 Task: Assign in the project BrainWave the issue 'Implement a new cloud-based talent management system for a company with advanced talent assessment and development features' to the sprint 'Sprint Squad'. Assign in the project BrainWave the issue 'Integrate a new chatbot feature into an existing mobile application to enhance user interaction and support' to the sprint 'Sprint Squad'. Assign in the project BrainWave the issue 'Develop a new tool for automated testing of mobile application memory consumption and optimization' to the sprint 'Sprint Squad'. Assign in the project BrainWave the issue 'Upgrade the website performance and speed mechanisms of a web application to improve website loading time and user experience' to the sprint 'Sprint Squad'
Action: Mouse moved to (227, 63)
Screenshot: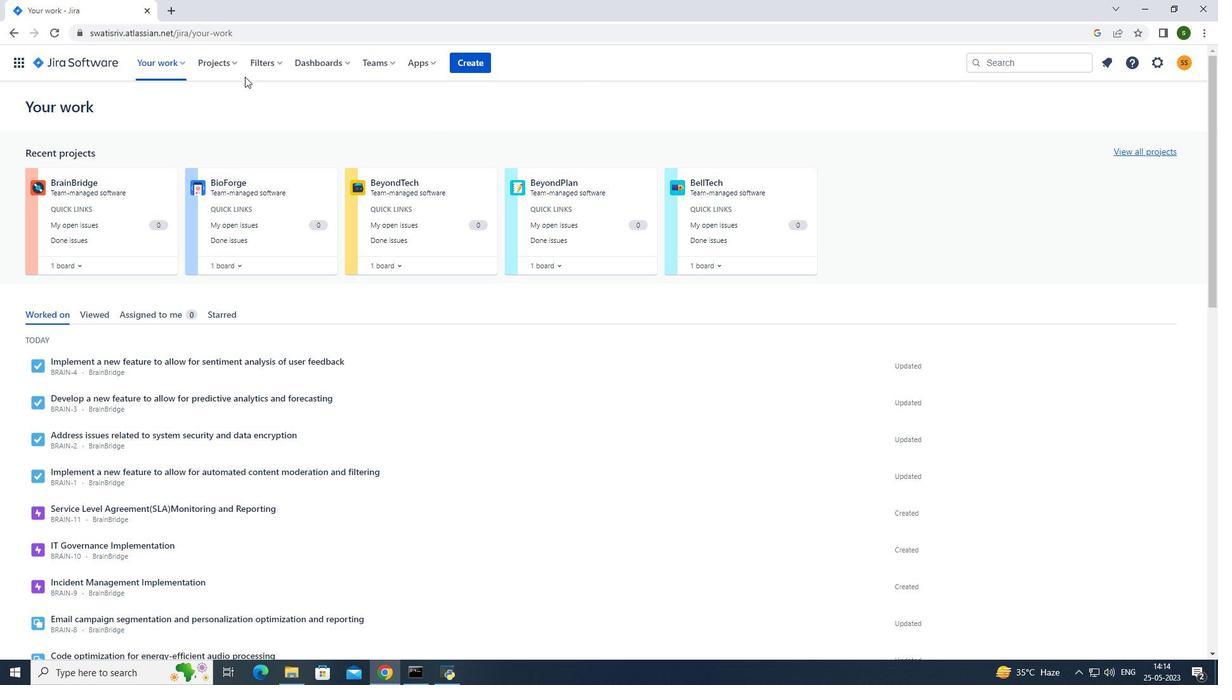 
Action: Mouse pressed left at (227, 63)
Screenshot: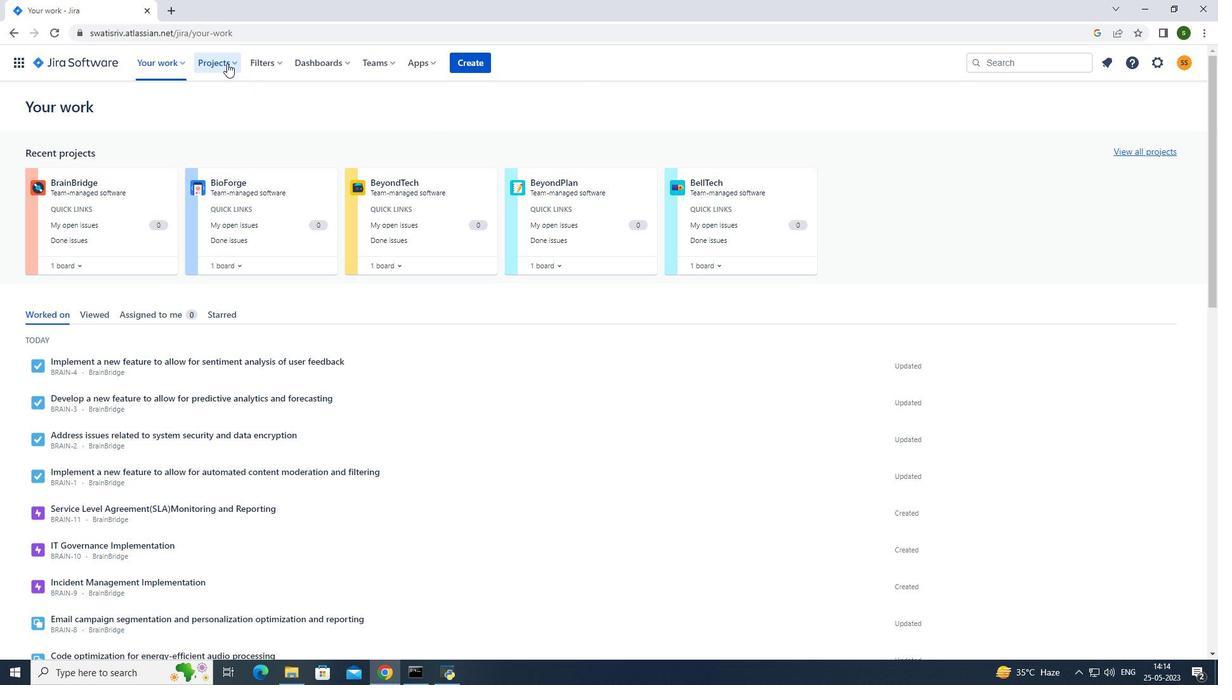 
Action: Mouse moved to (286, 127)
Screenshot: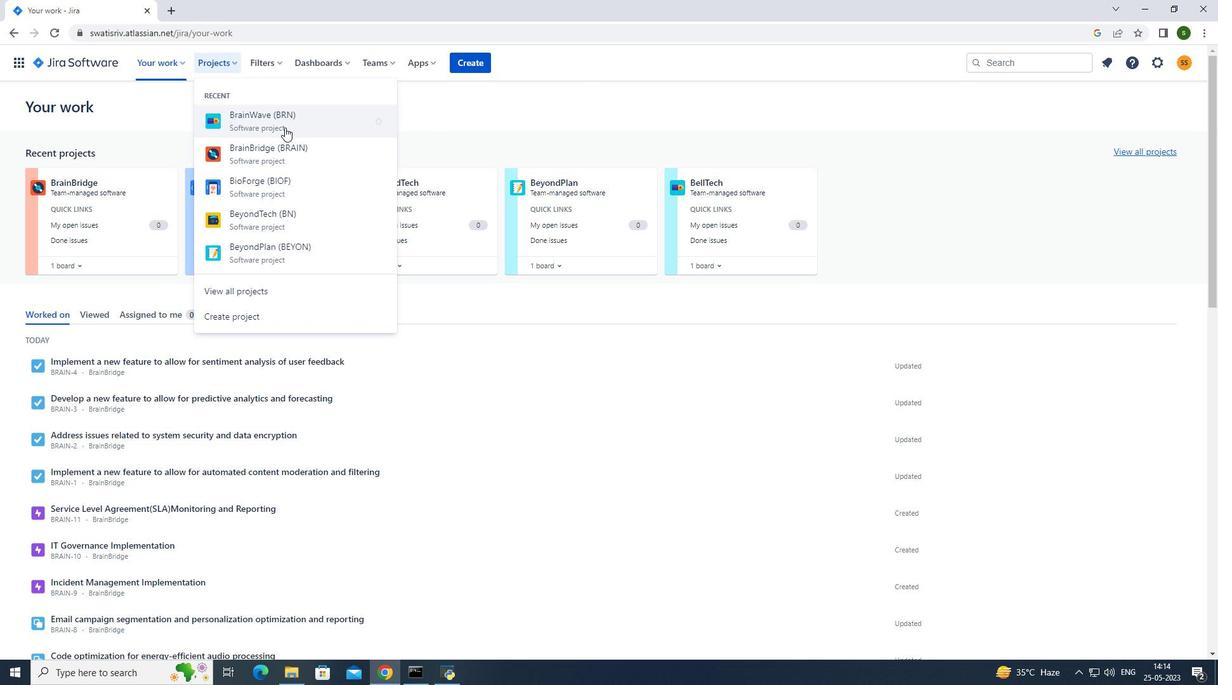 
Action: Mouse pressed left at (286, 127)
Screenshot: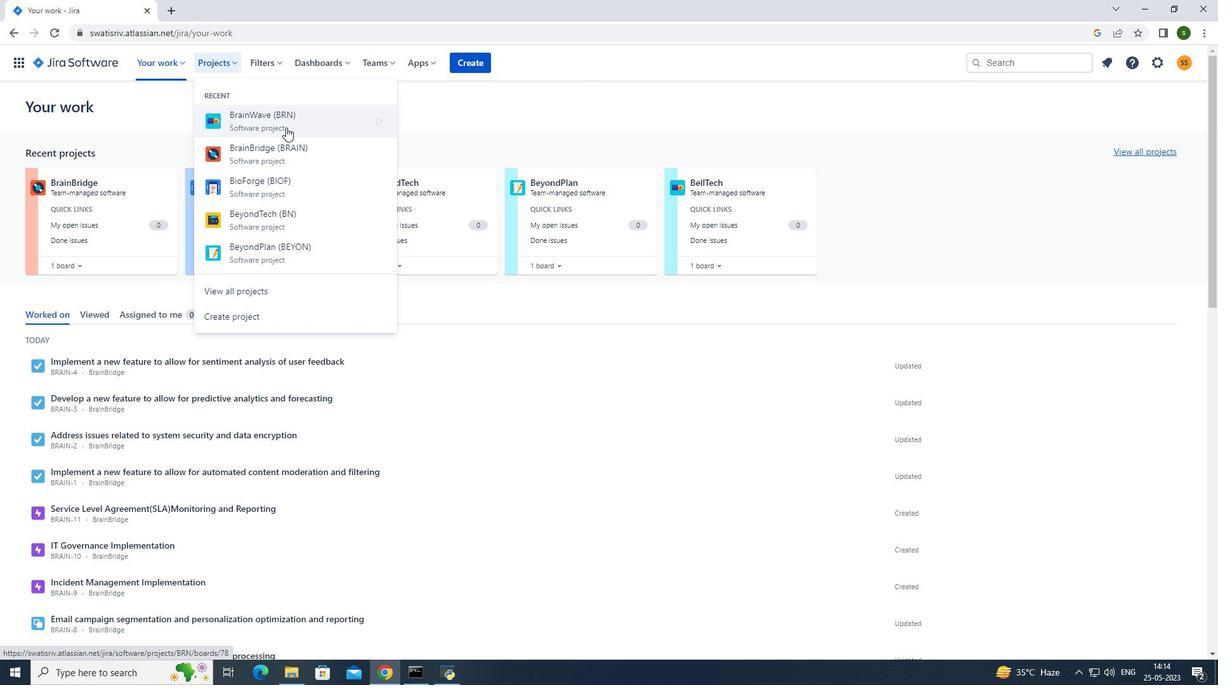 
Action: Mouse moved to (105, 189)
Screenshot: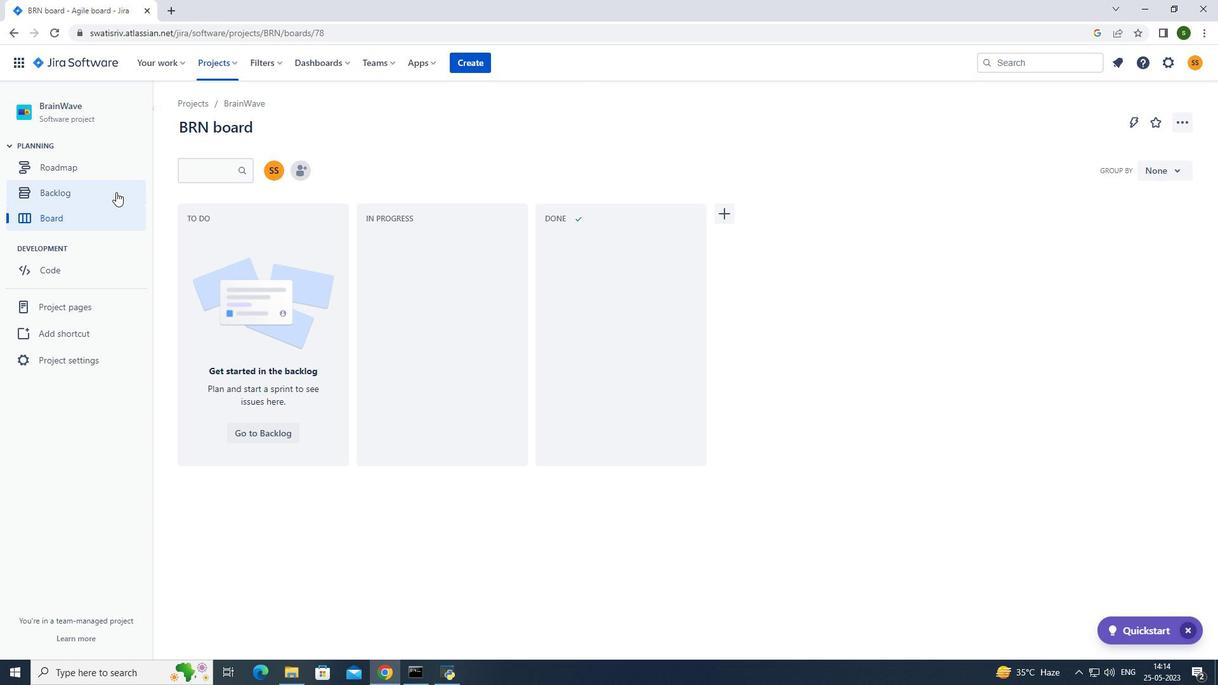 
Action: Mouse pressed left at (105, 189)
Screenshot: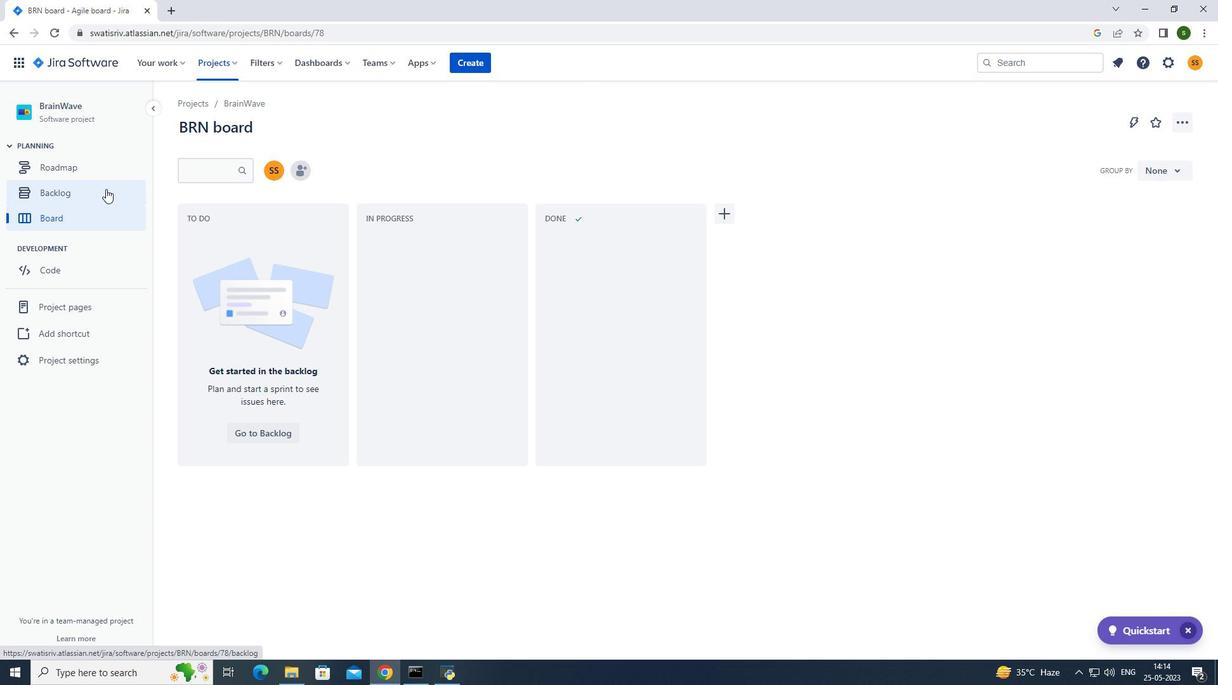 
Action: Mouse moved to (608, 392)
Screenshot: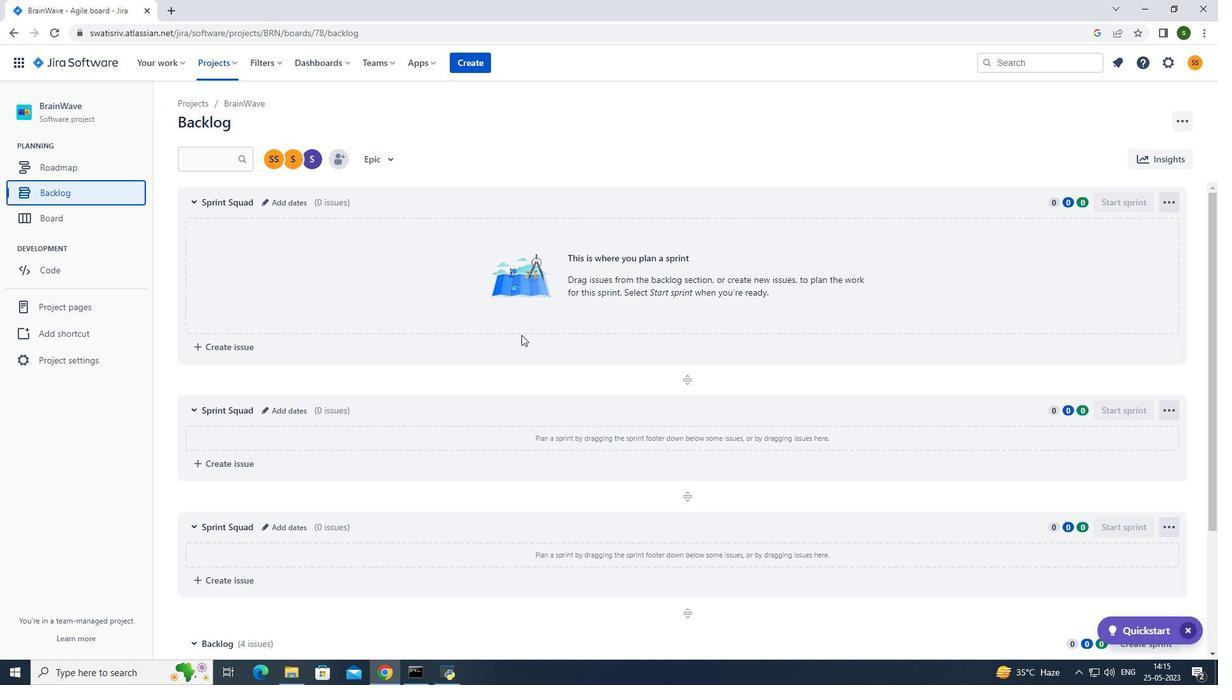 
Action: Mouse scrolled (608, 391) with delta (0, 0)
Screenshot: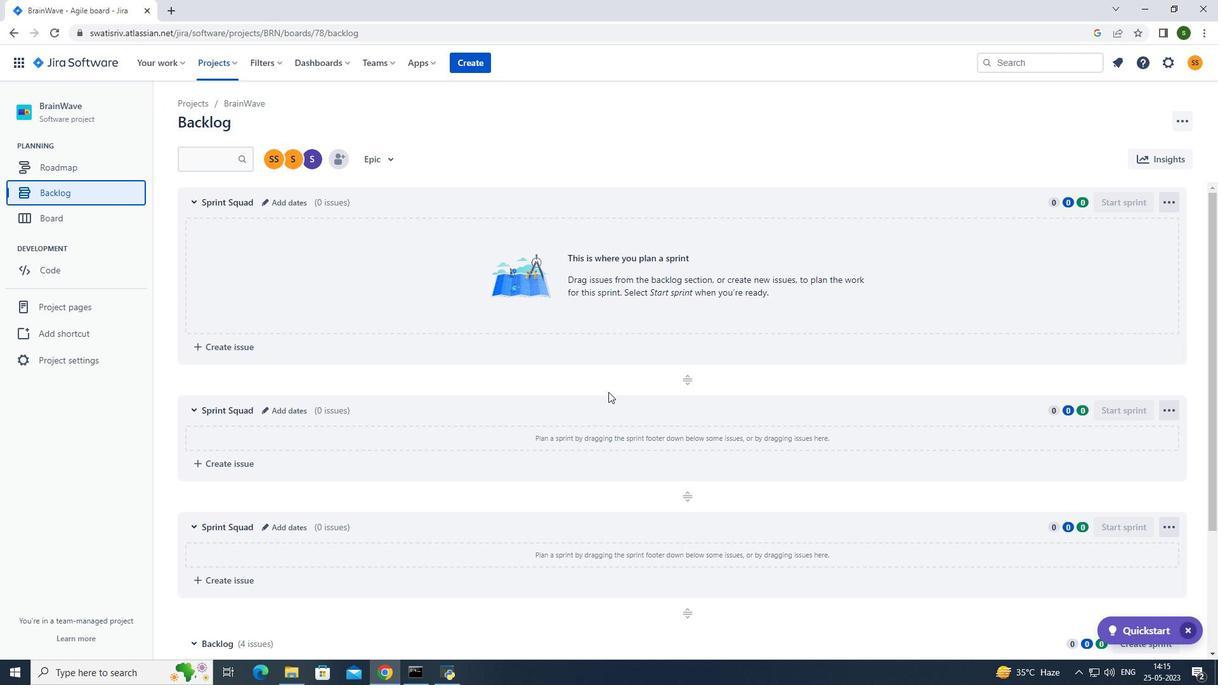 
Action: Mouse scrolled (608, 391) with delta (0, 0)
Screenshot: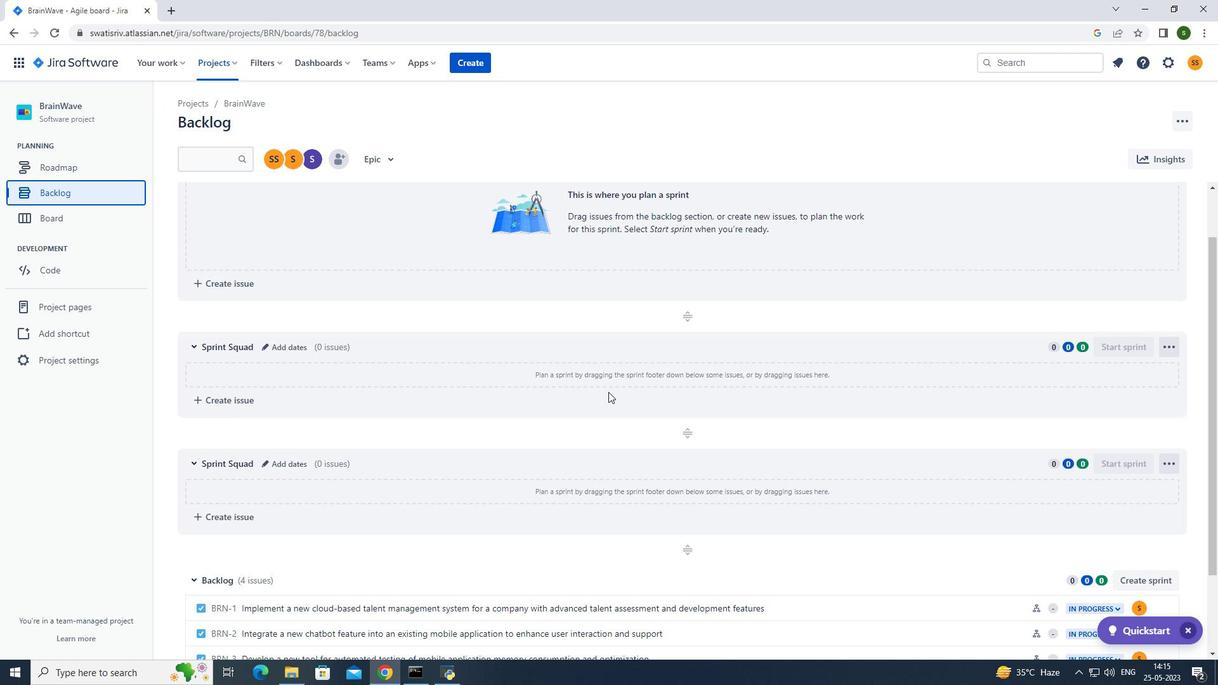 
Action: Mouse scrolled (608, 391) with delta (0, 0)
Screenshot: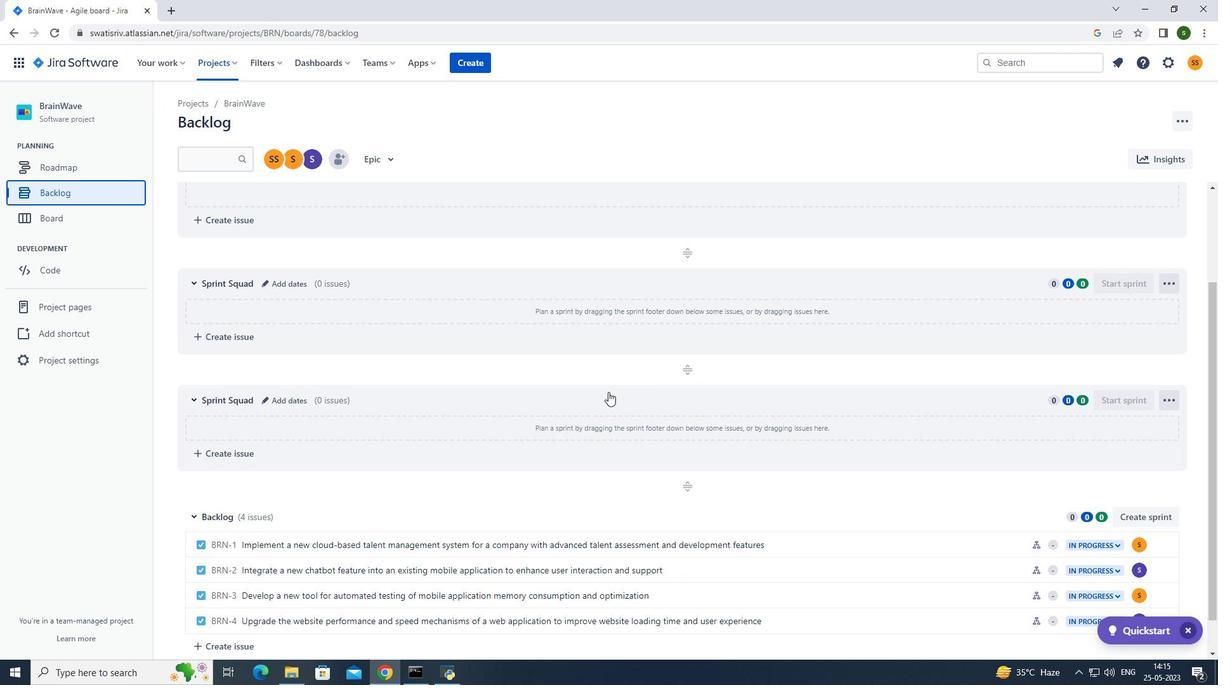
Action: Mouse scrolled (608, 391) with delta (0, 0)
Screenshot: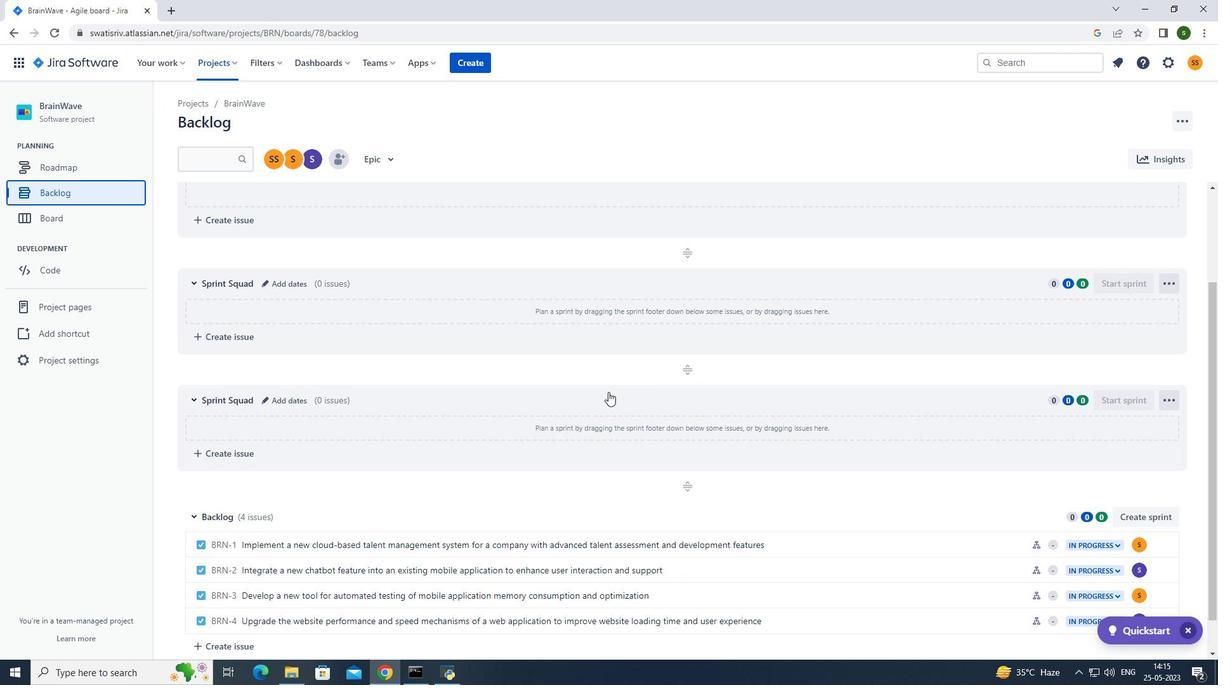 
Action: Mouse moved to (1166, 499)
Screenshot: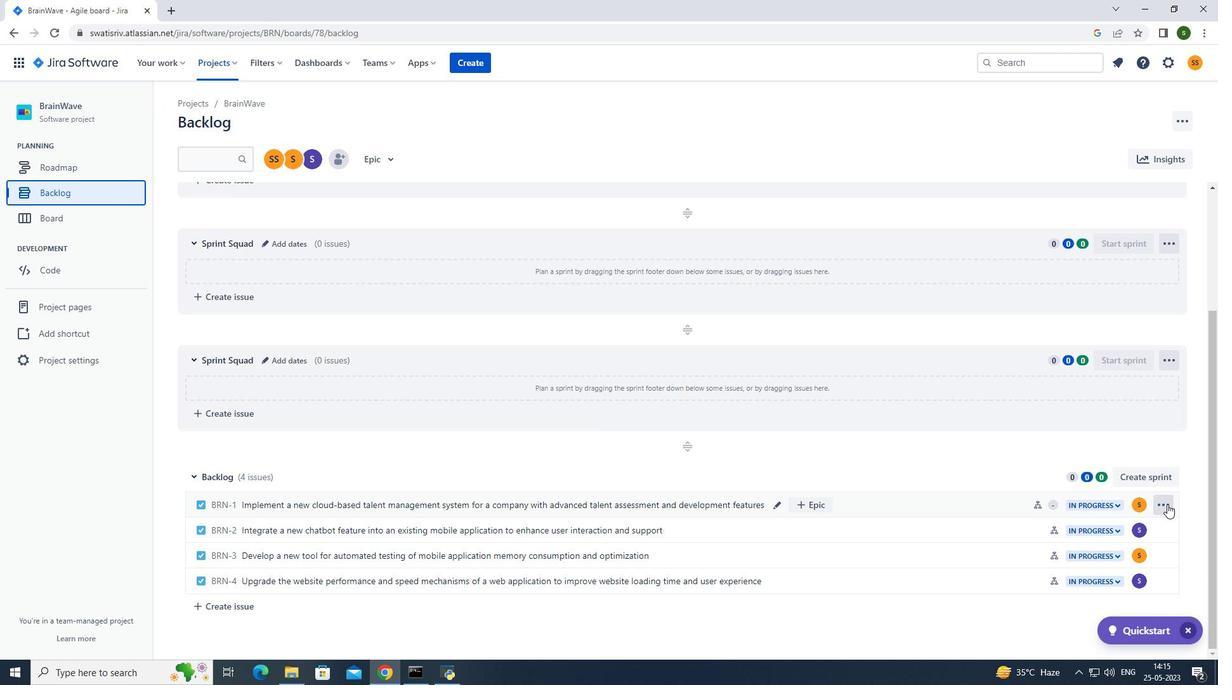 
Action: Mouse pressed left at (1166, 499)
Screenshot: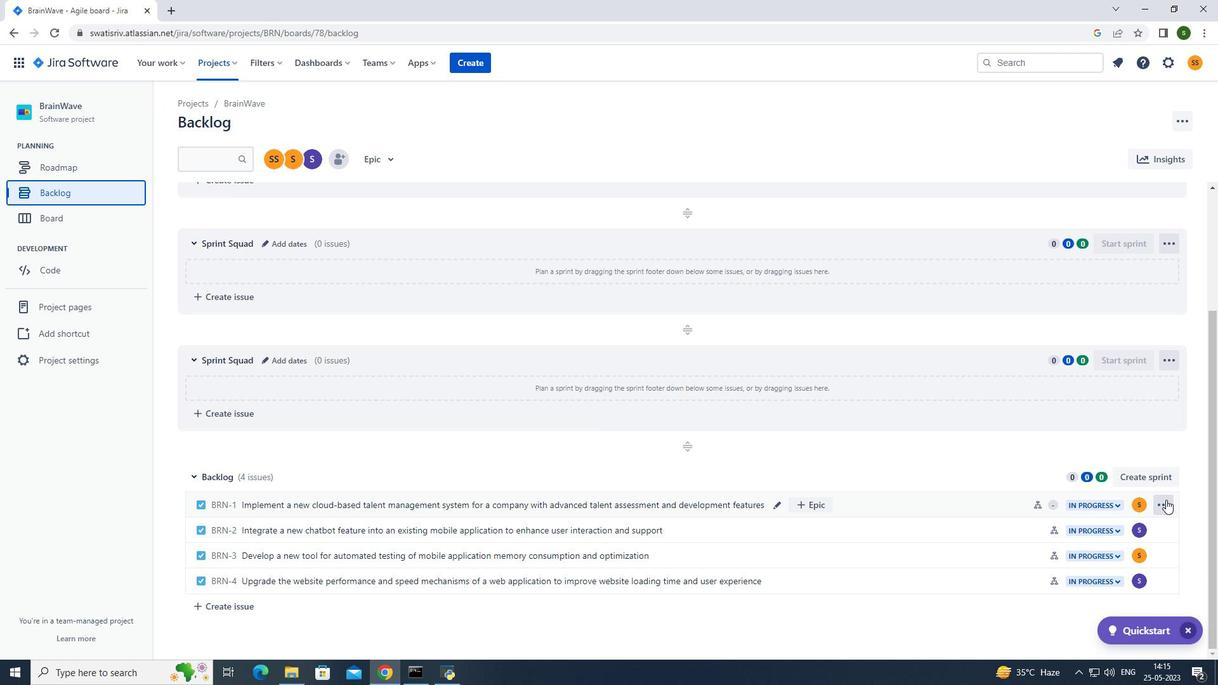 
Action: Mouse moved to (1101, 393)
Screenshot: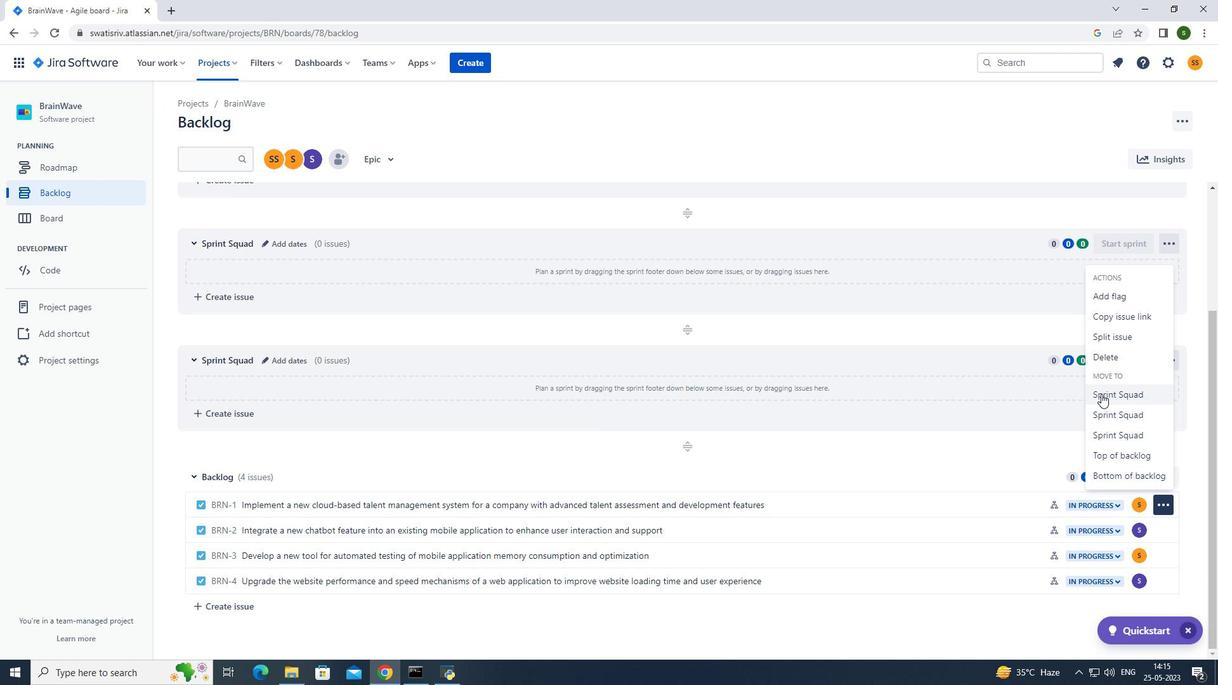 
Action: Mouse pressed left at (1101, 393)
Screenshot: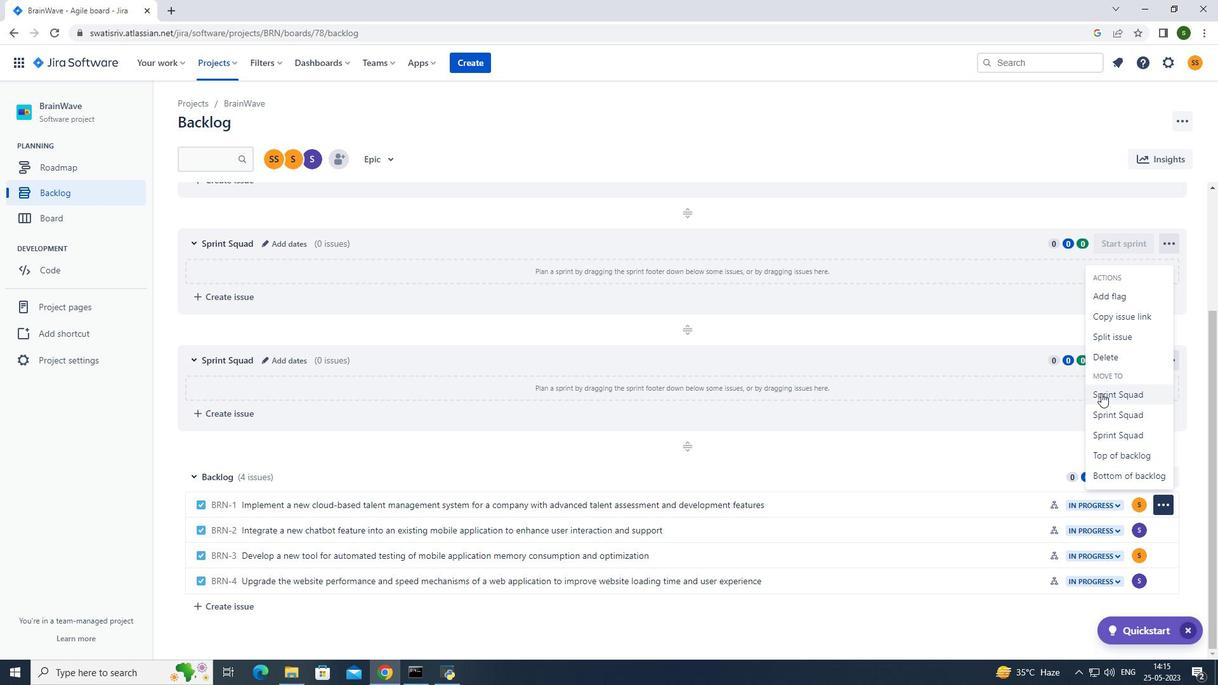 
Action: Mouse moved to (219, 60)
Screenshot: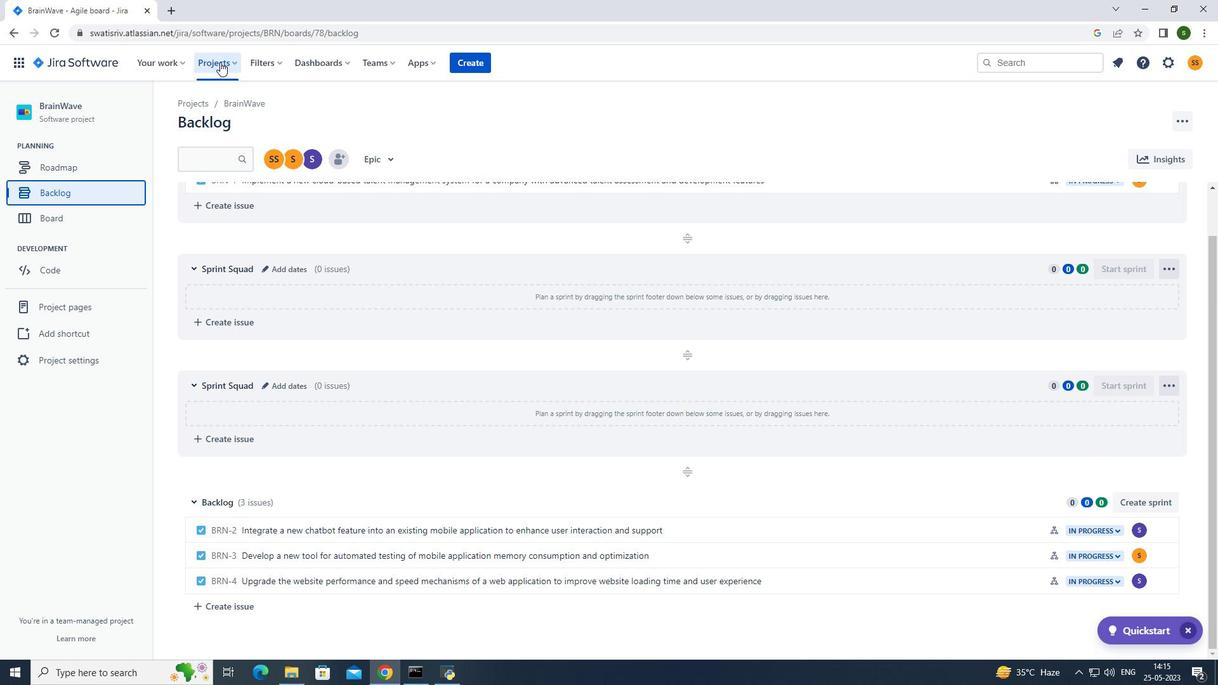 
Action: Mouse pressed left at (219, 60)
Screenshot: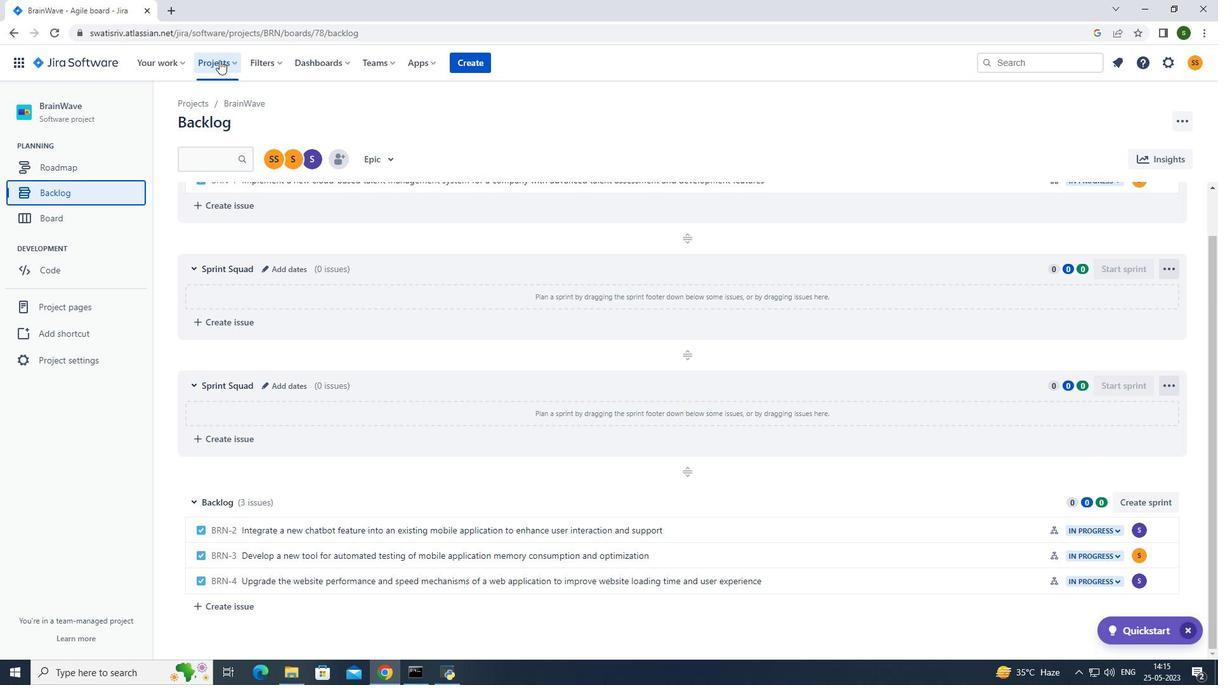 
Action: Mouse moved to (275, 109)
Screenshot: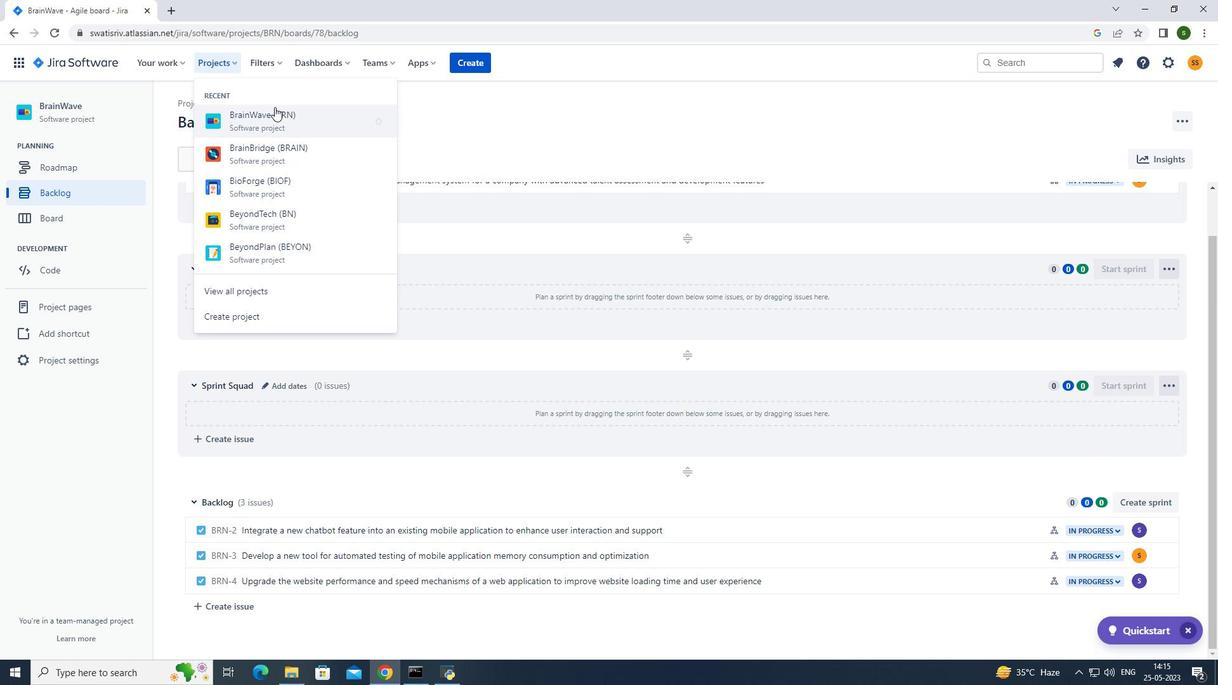 
Action: Mouse pressed left at (275, 109)
Screenshot: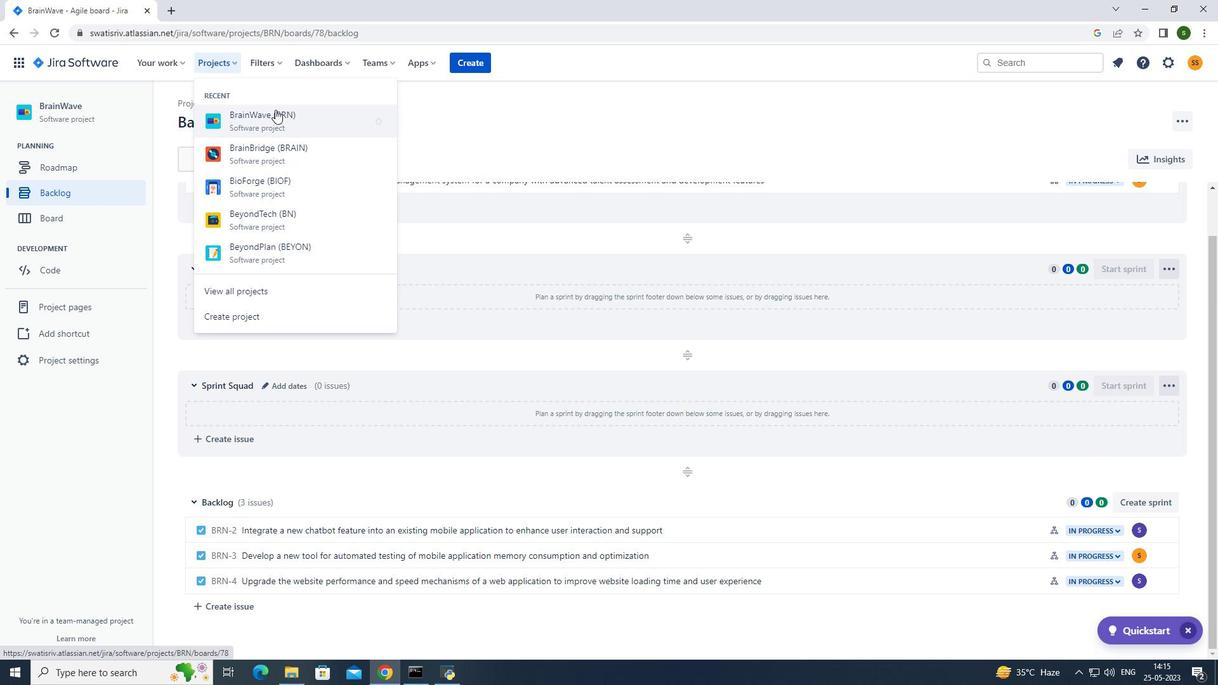 
Action: Mouse moved to (100, 187)
Screenshot: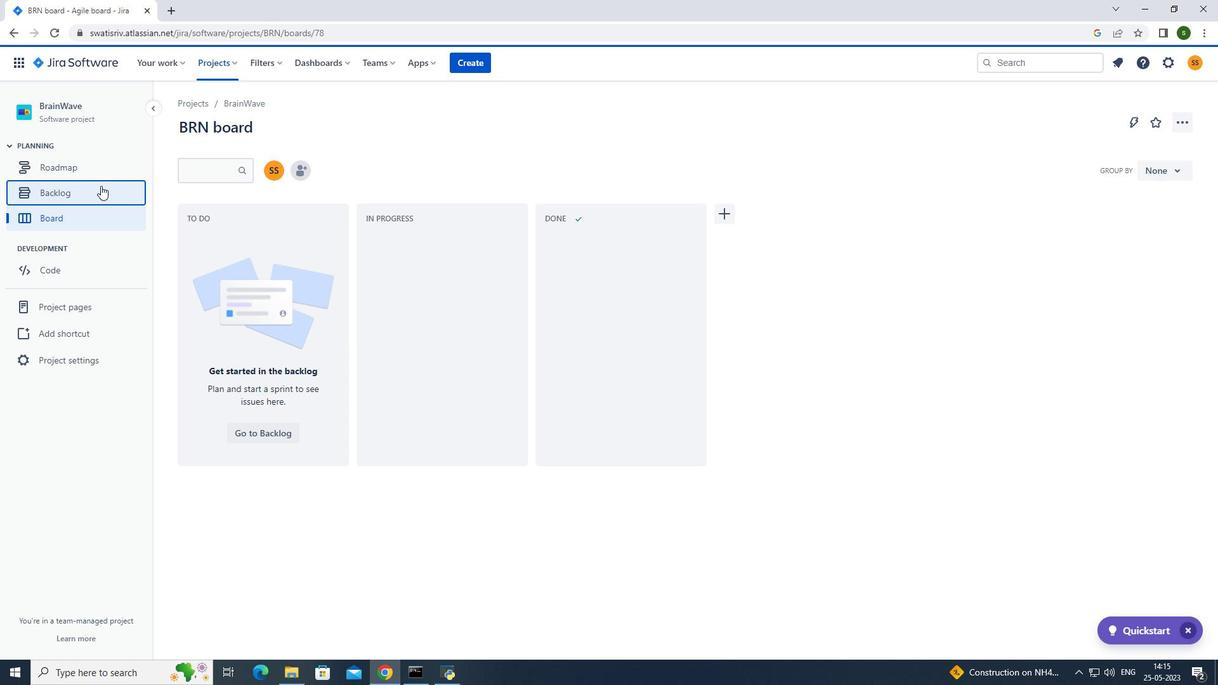 
Action: Mouse pressed left at (100, 187)
Screenshot: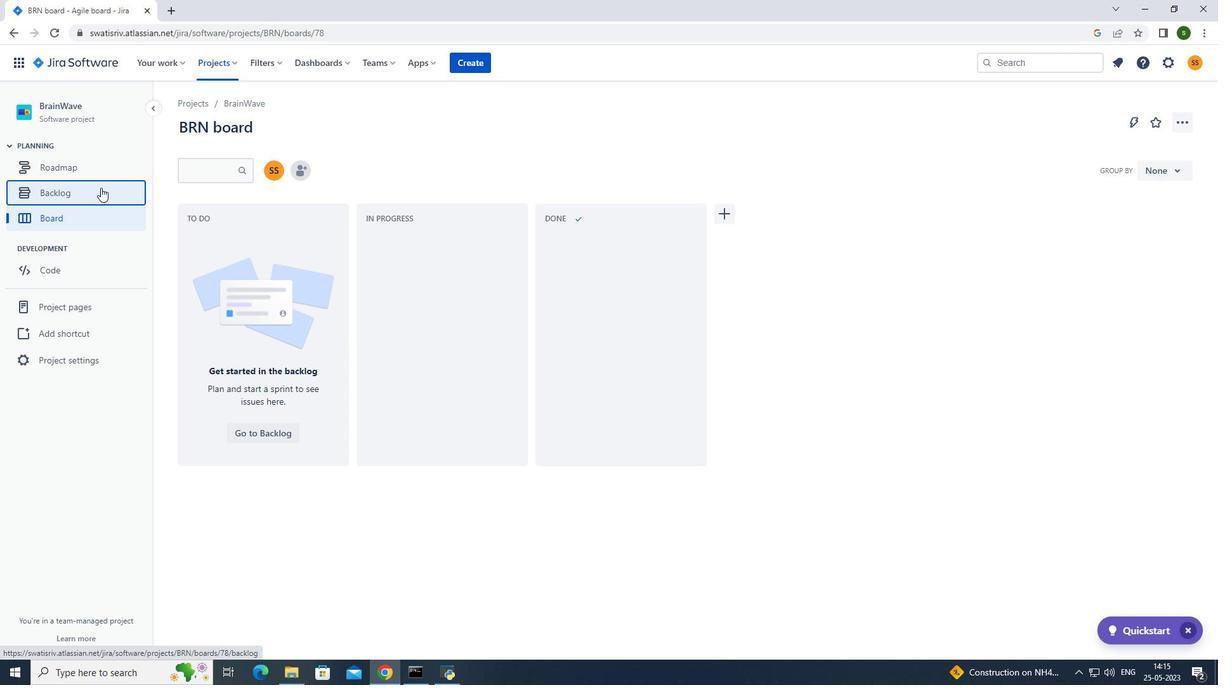 
Action: Mouse moved to (1161, 576)
Screenshot: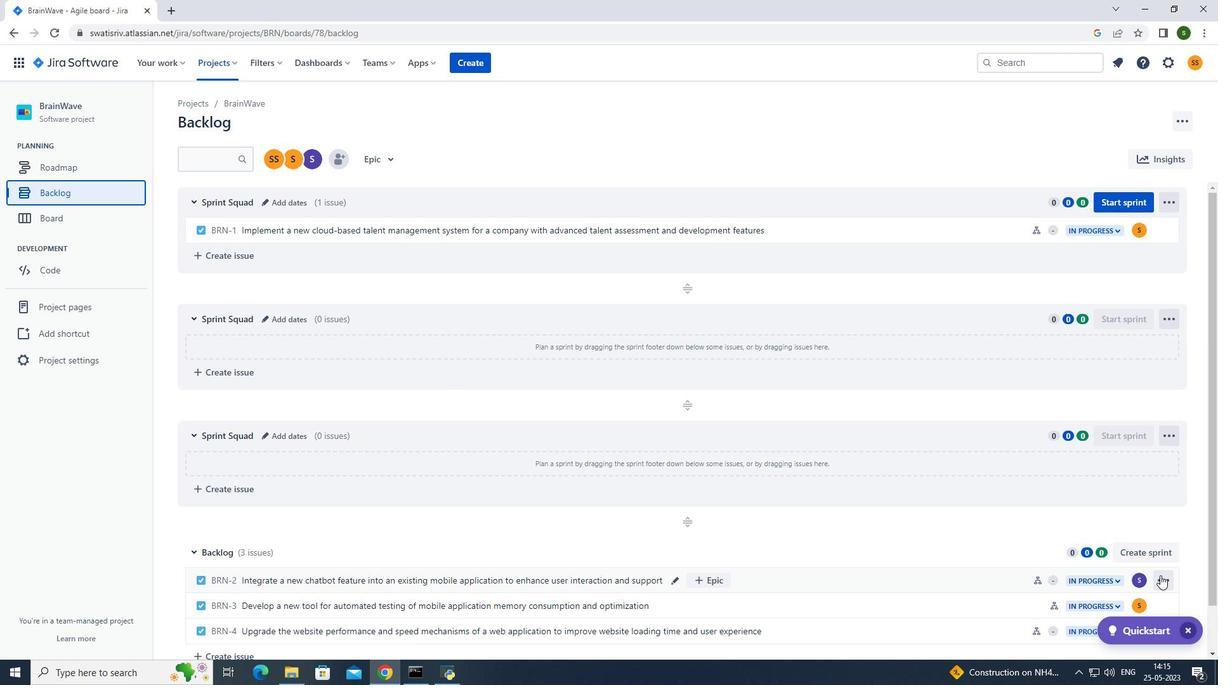 
Action: Mouse pressed left at (1161, 576)
Screenshot: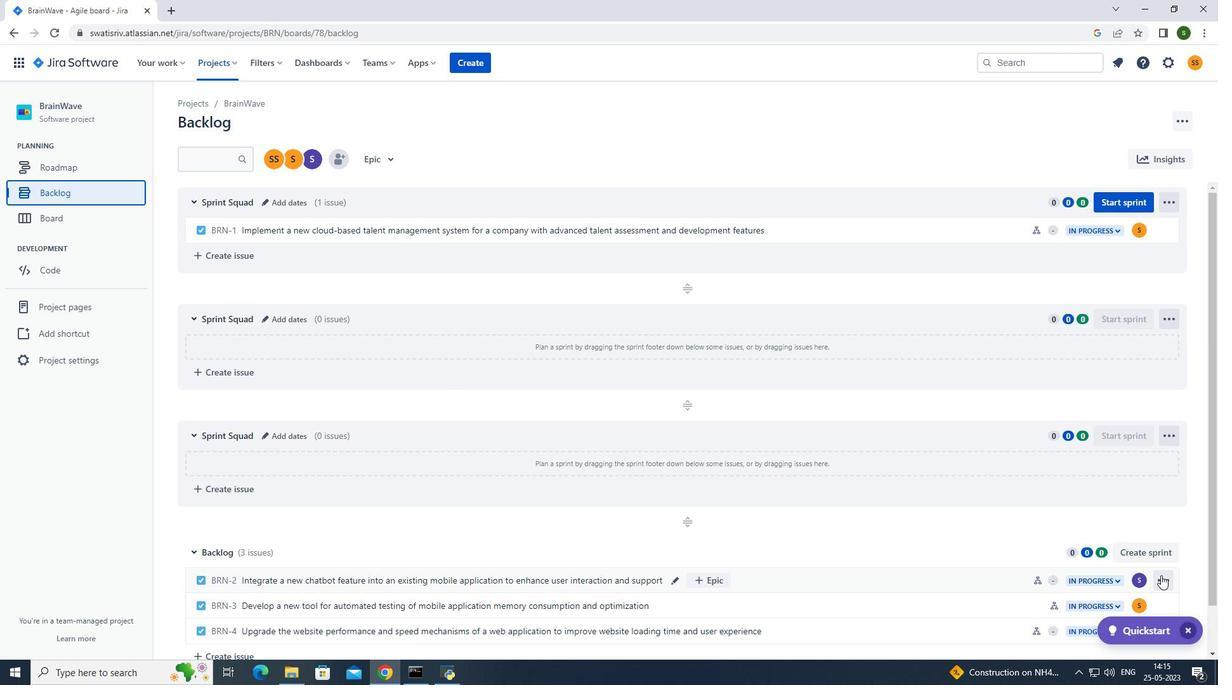 
Action: Mouse moved to (1135, 495)
Screenshot: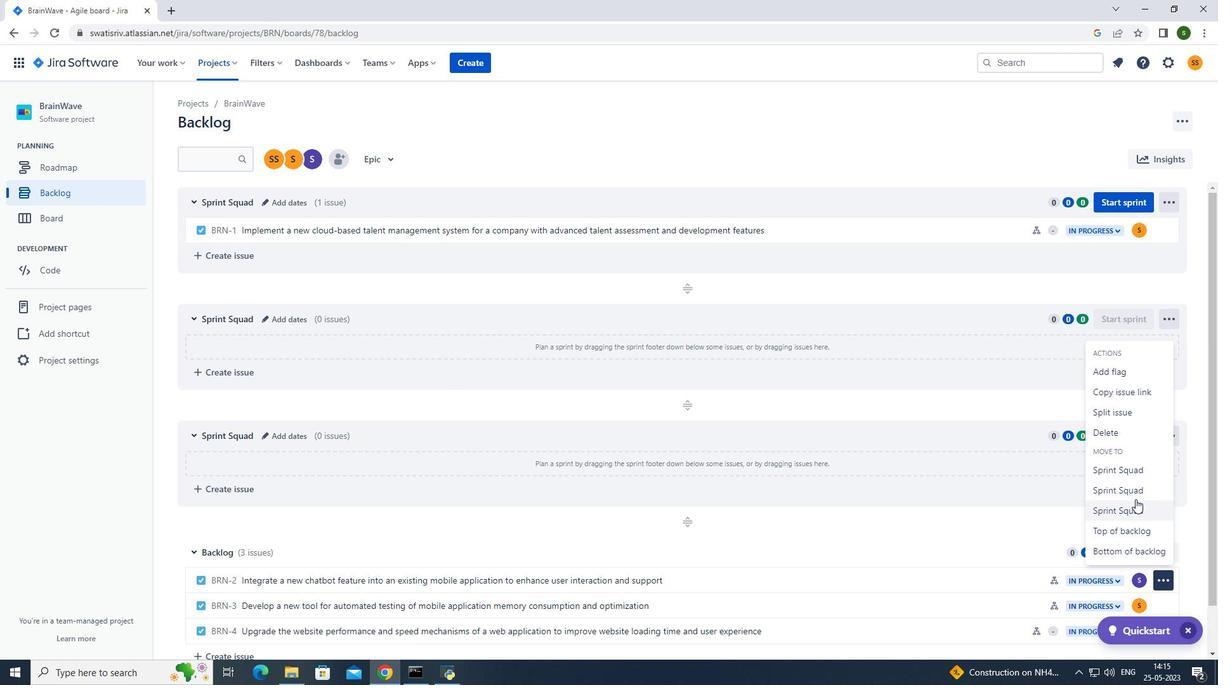 
Action: Mouse pressed left at (1135, 495)
Screenshot: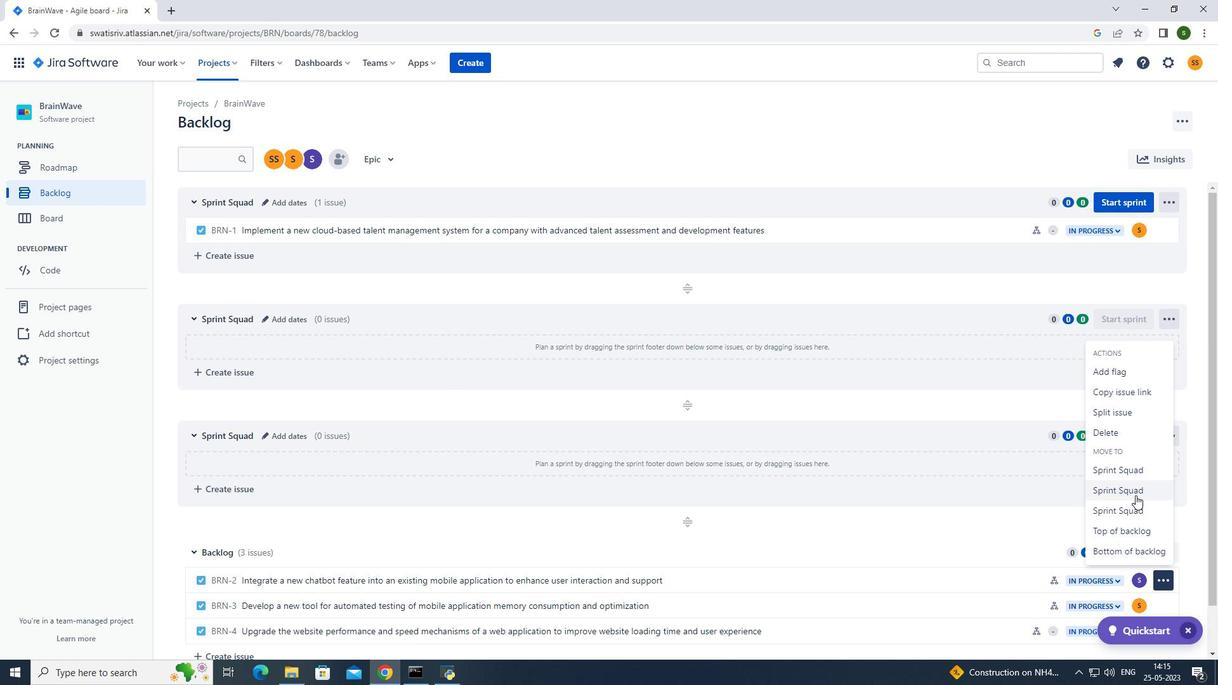 
Action: Mouse moved to (229, 58)
Screenshot: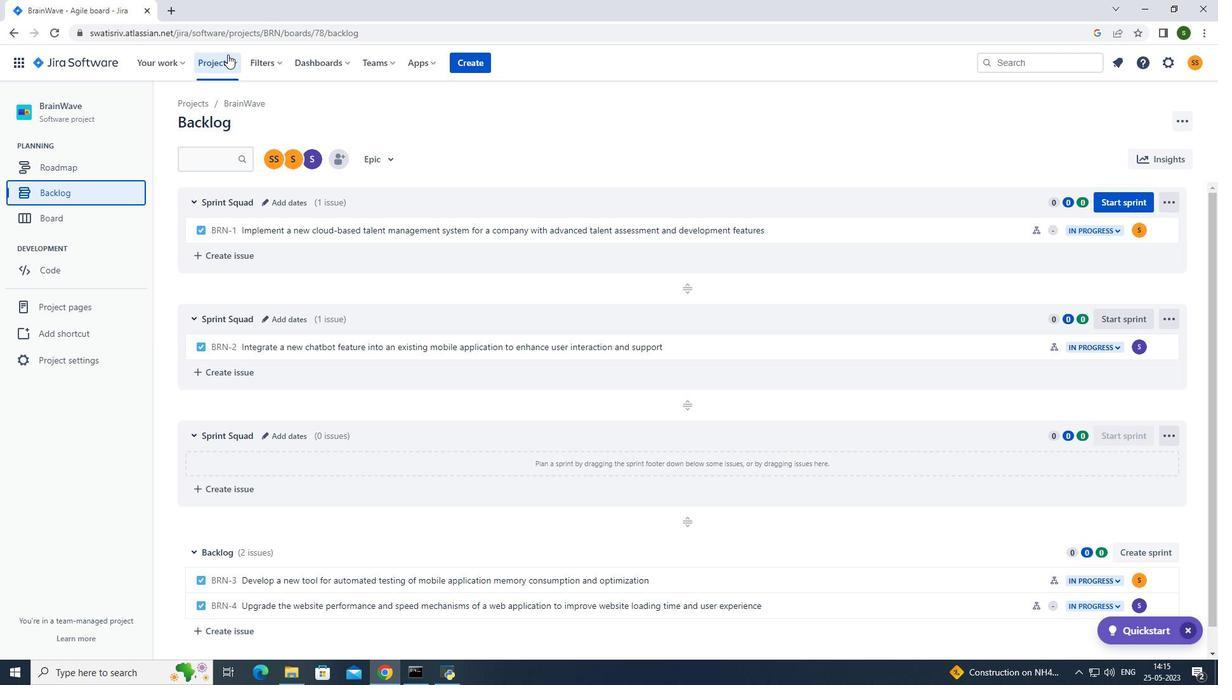 
Action: Mouse pressed left at (229, 58)
Screenshot: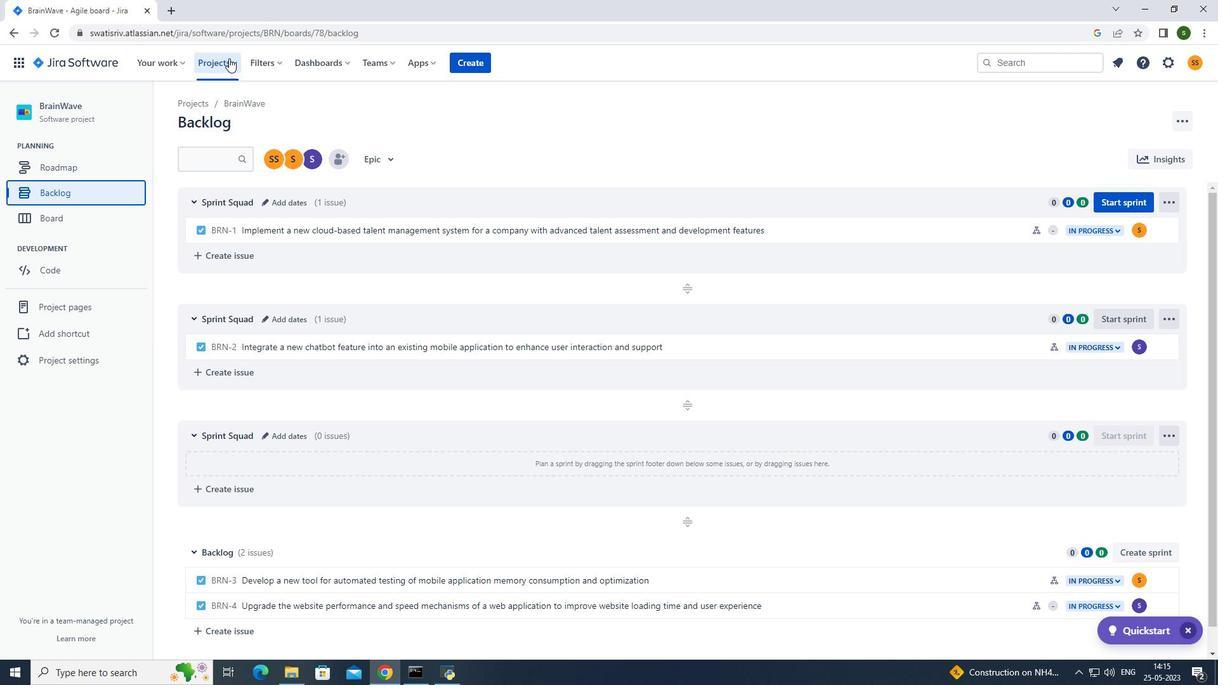 
Action: Mouse moved to (269, 120)
Screenshot: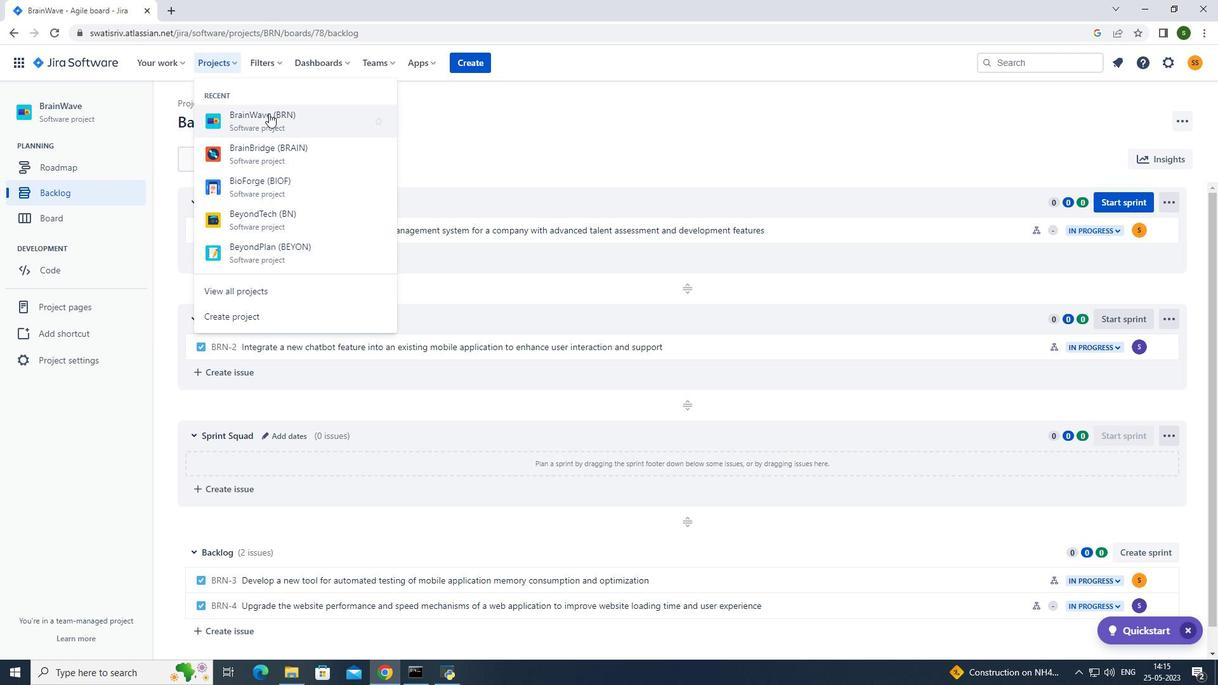
Action: Mouse pressed left at (269, 120)
Screenshot: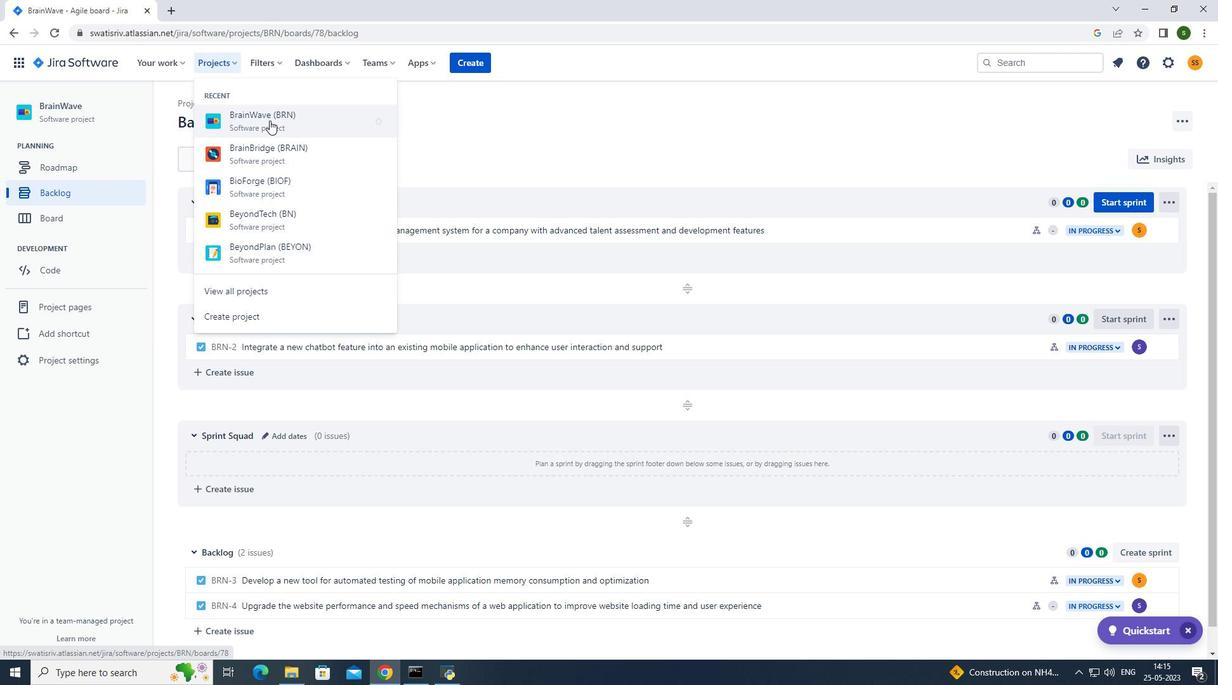 
Action: Mouse moved to (124, 192)
Screenshot: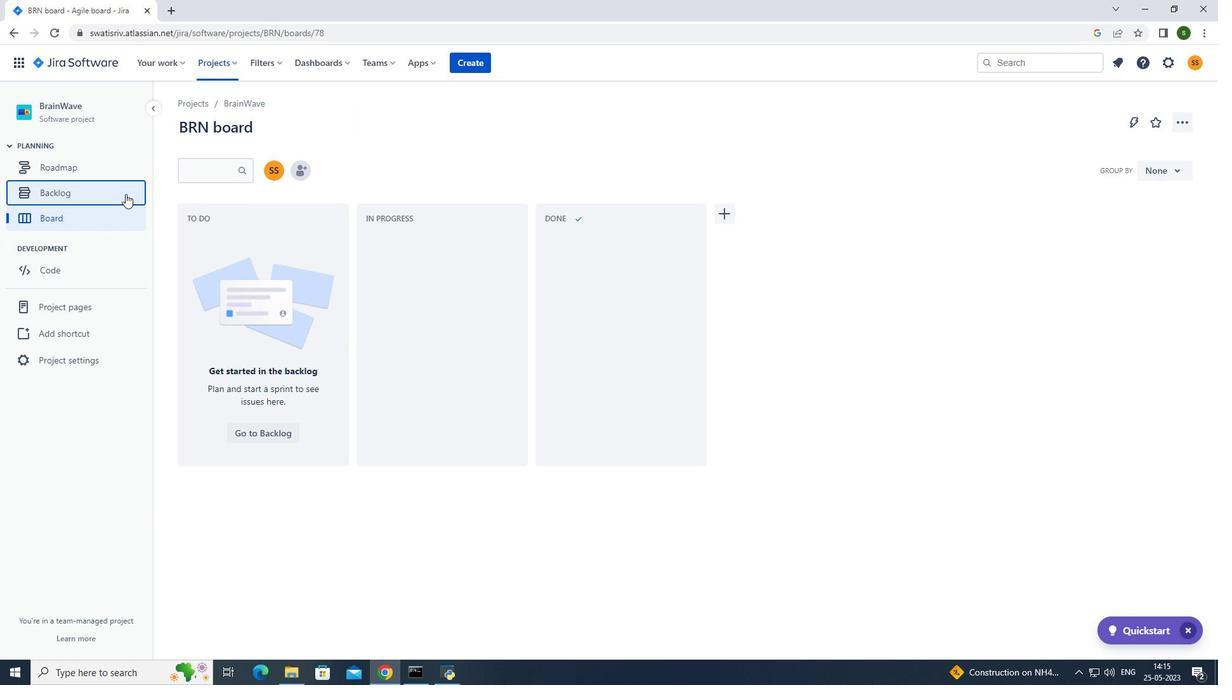 
Action: Mouse pressed left at (124, 192)
Screenshot: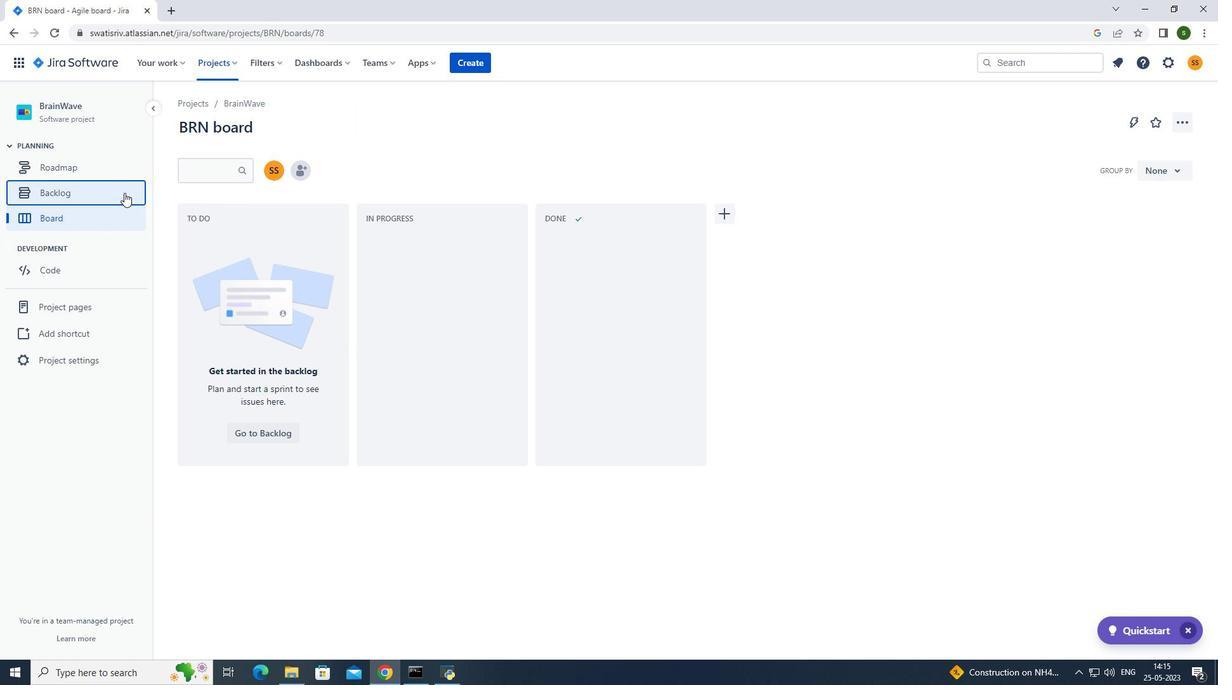 
Action: Mouse moved to (1159, 576)
Screenshot: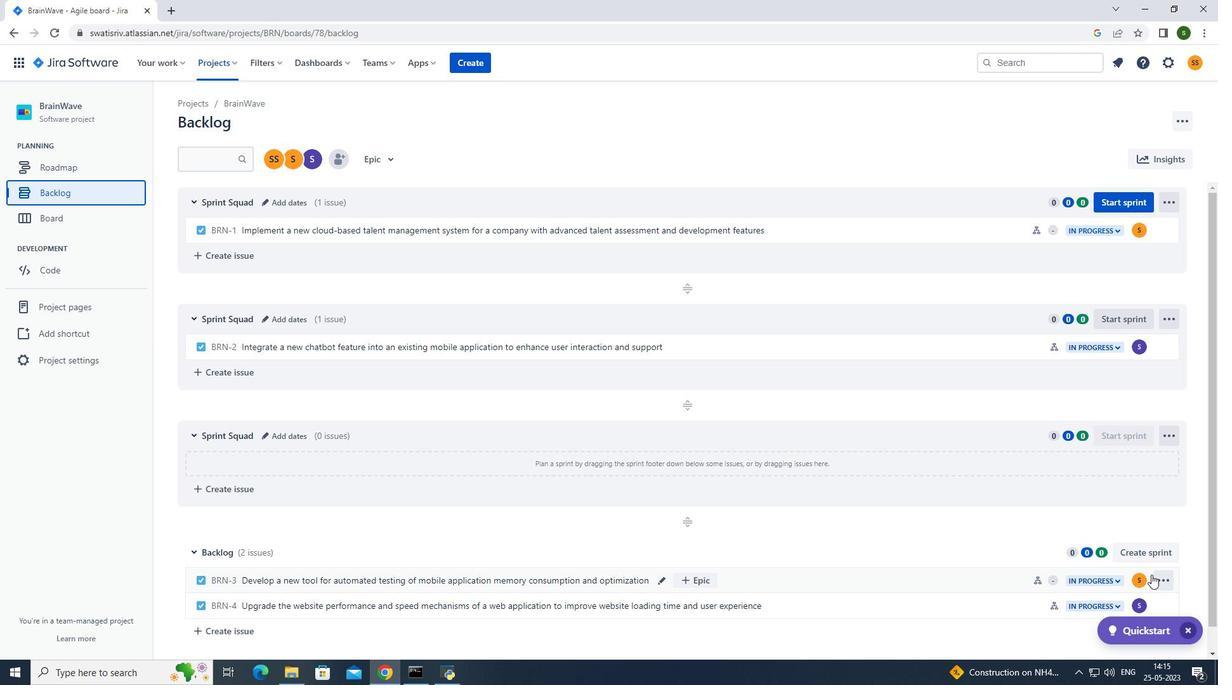 
Action: Mouse pressed left at (1159, 576)
Screenshot: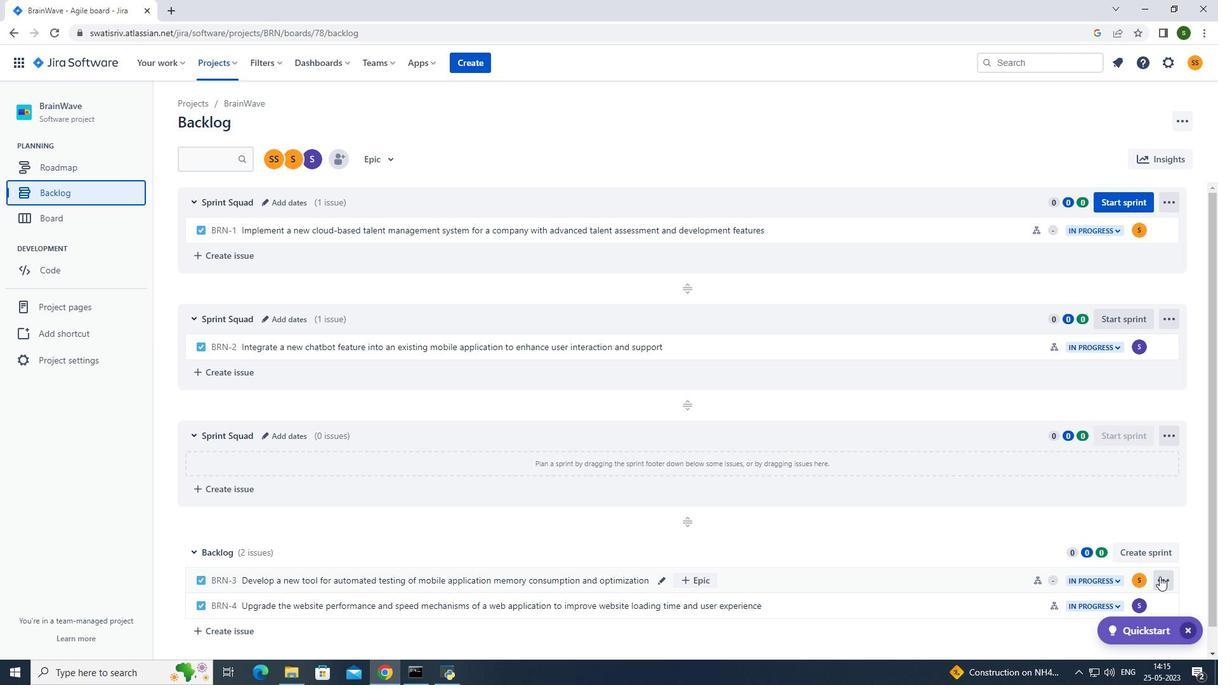 
Action: Mouse moved to (1128, 514)
Screenshot: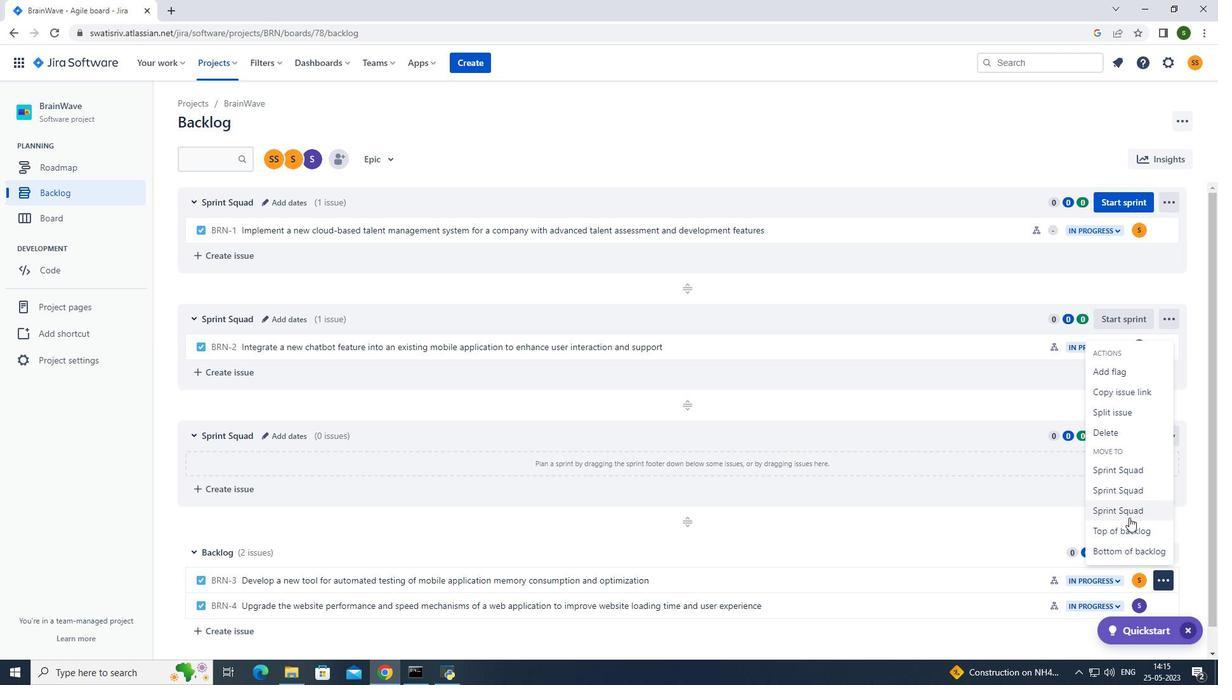 
Action: Mouse pressed left at (1128, 514)
Screenshot: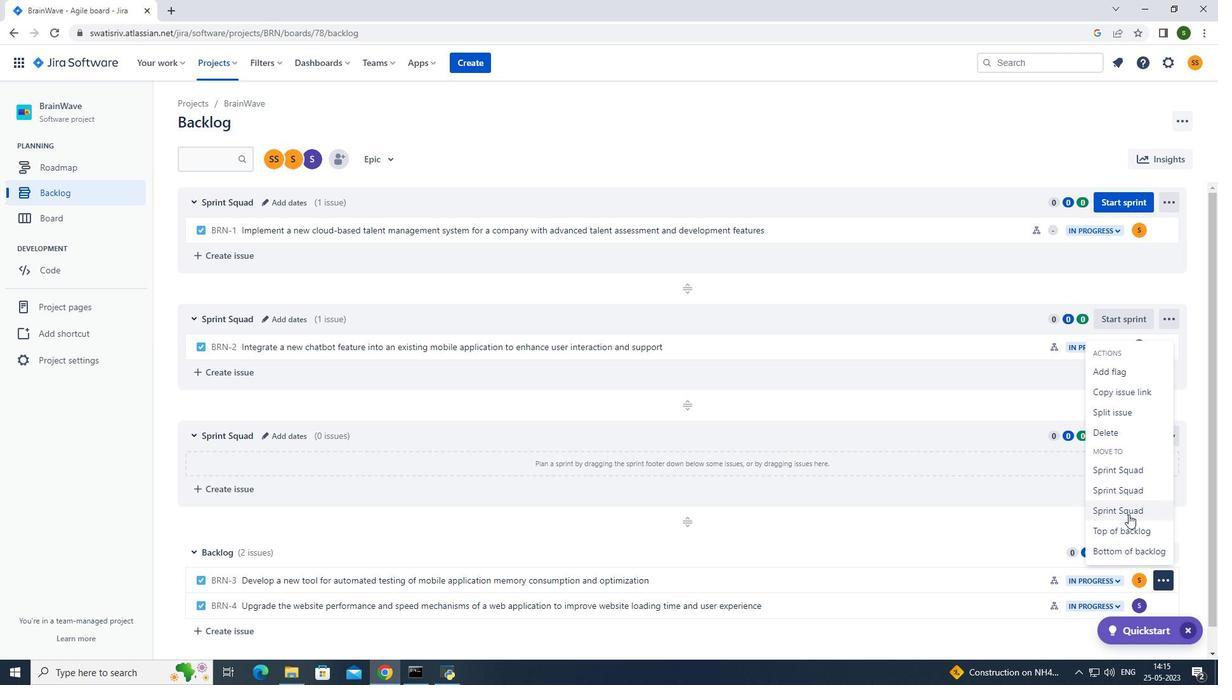 
Action: Mouse moved to (225, 61)
Screenshot: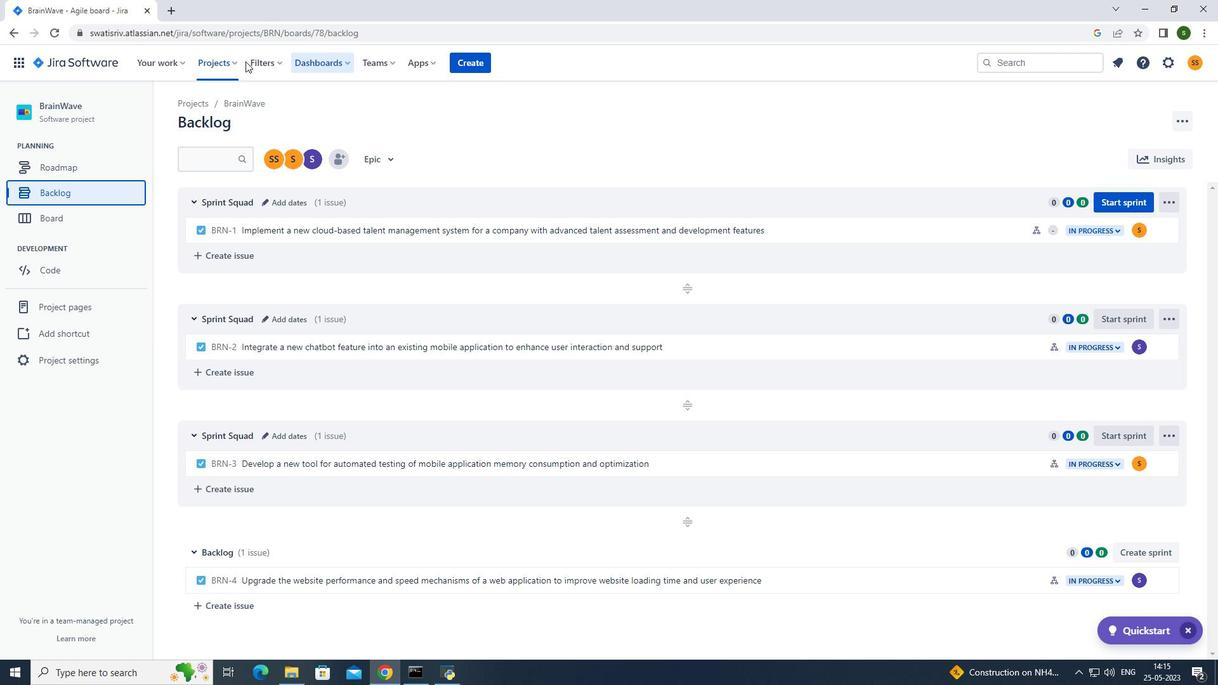 
Action: Mouse pressed left at (225, 61)
Screenshot: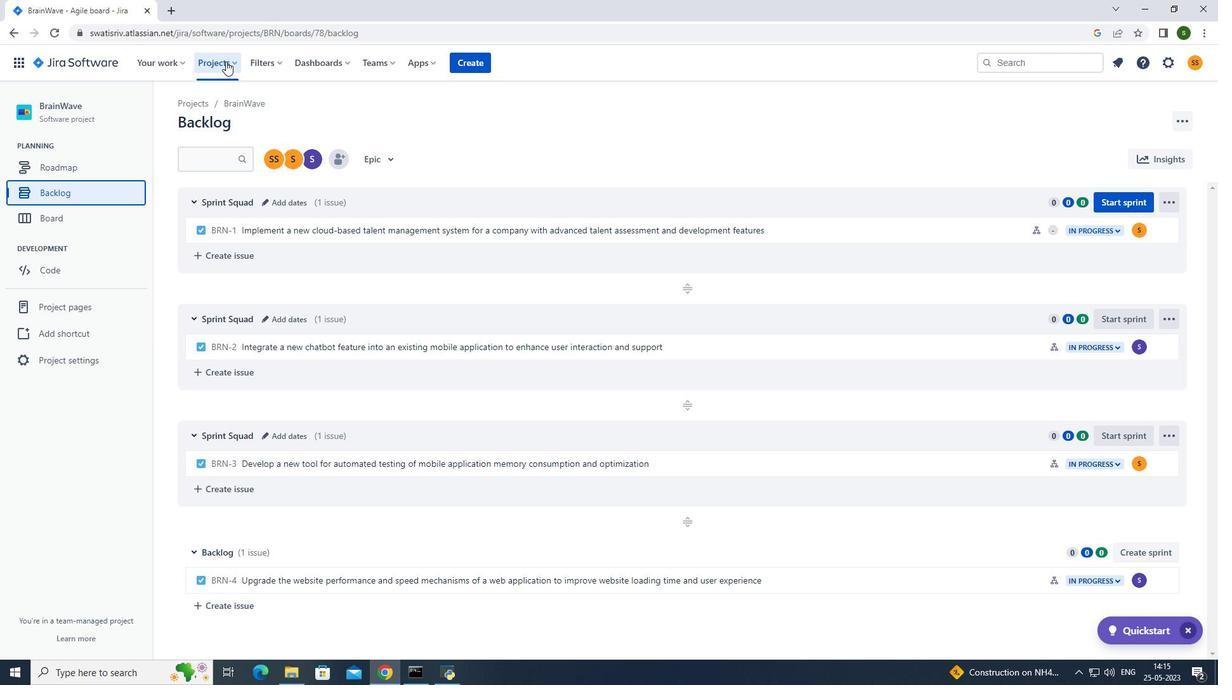 
Action: Mouse moved to (249, 117)
Screenshot: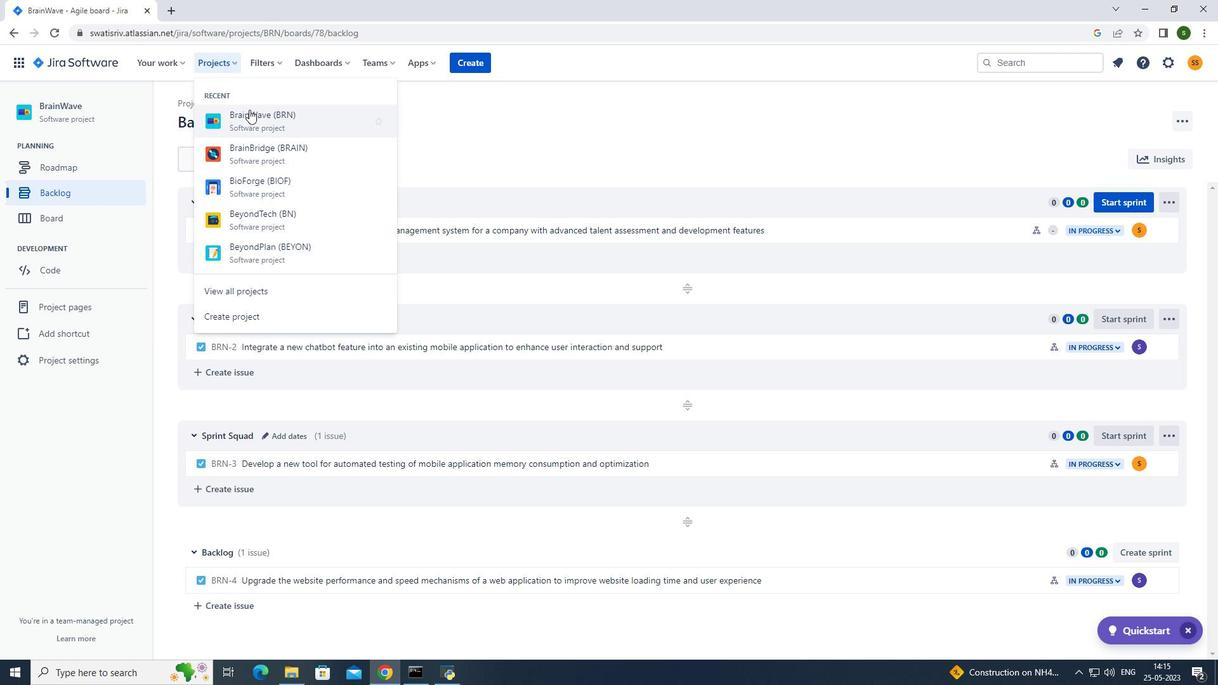 
Action: Mouse pressed left at (249, 117)
Screenshot: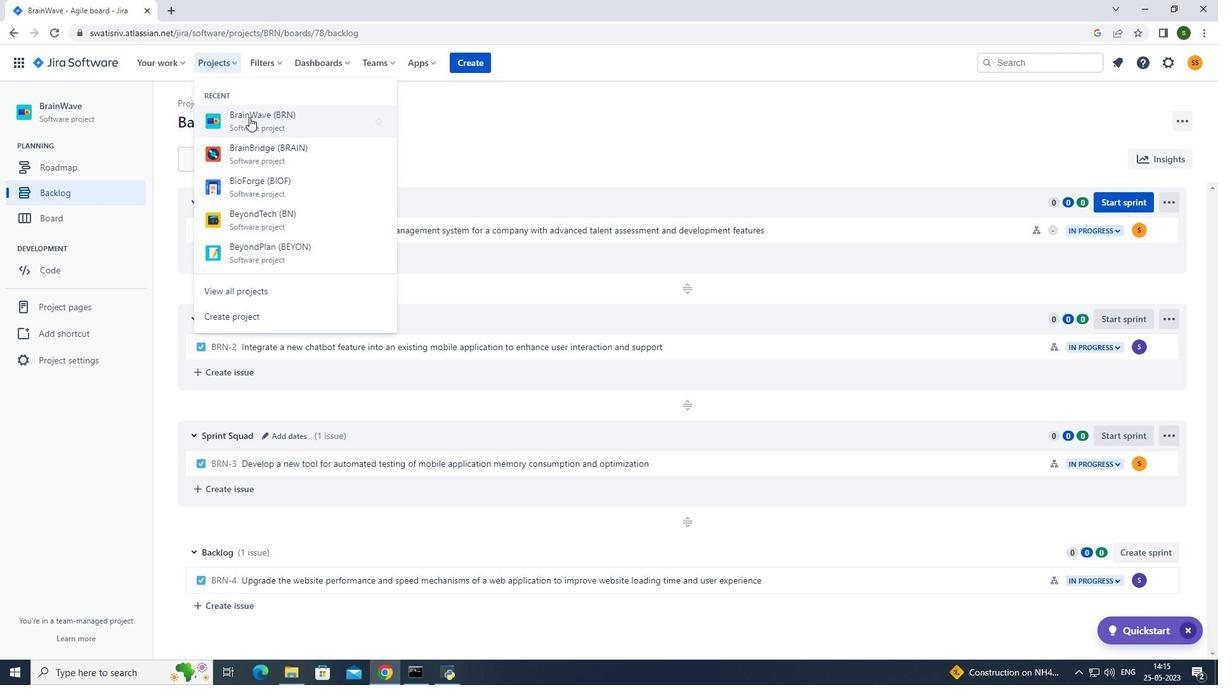 
Action: Mouse moved to (114, 189)
Screenshot: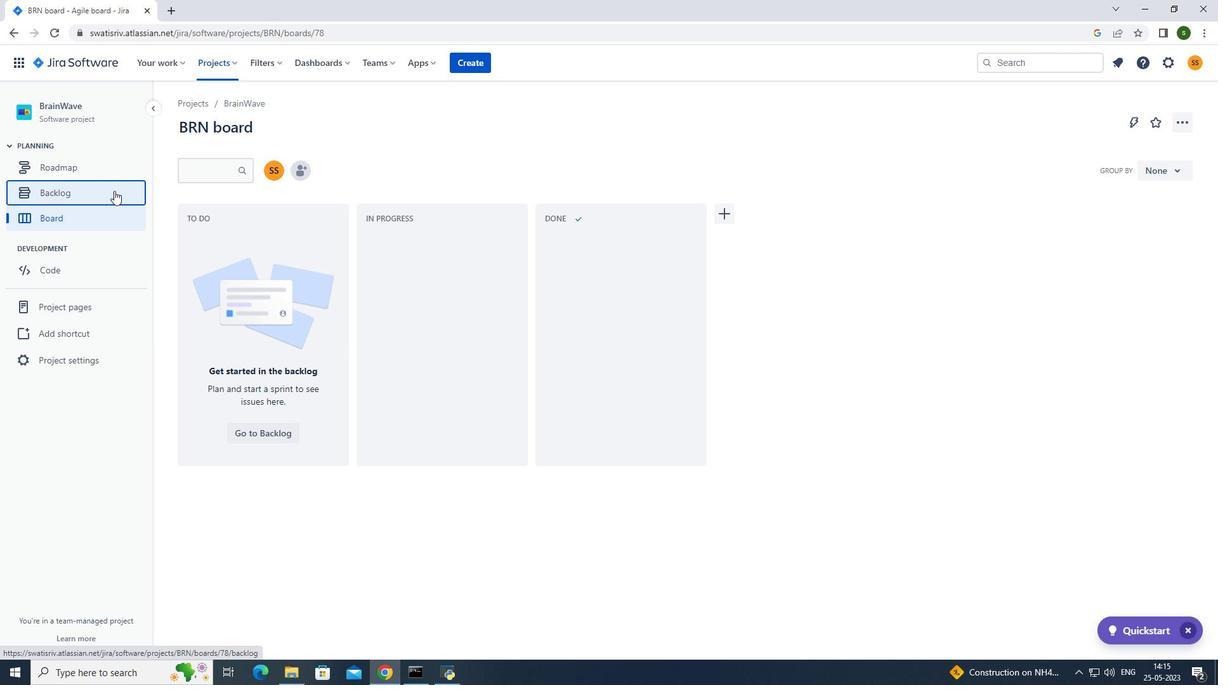
Action: Mouse pressed left at (114, 189)
Screenshot: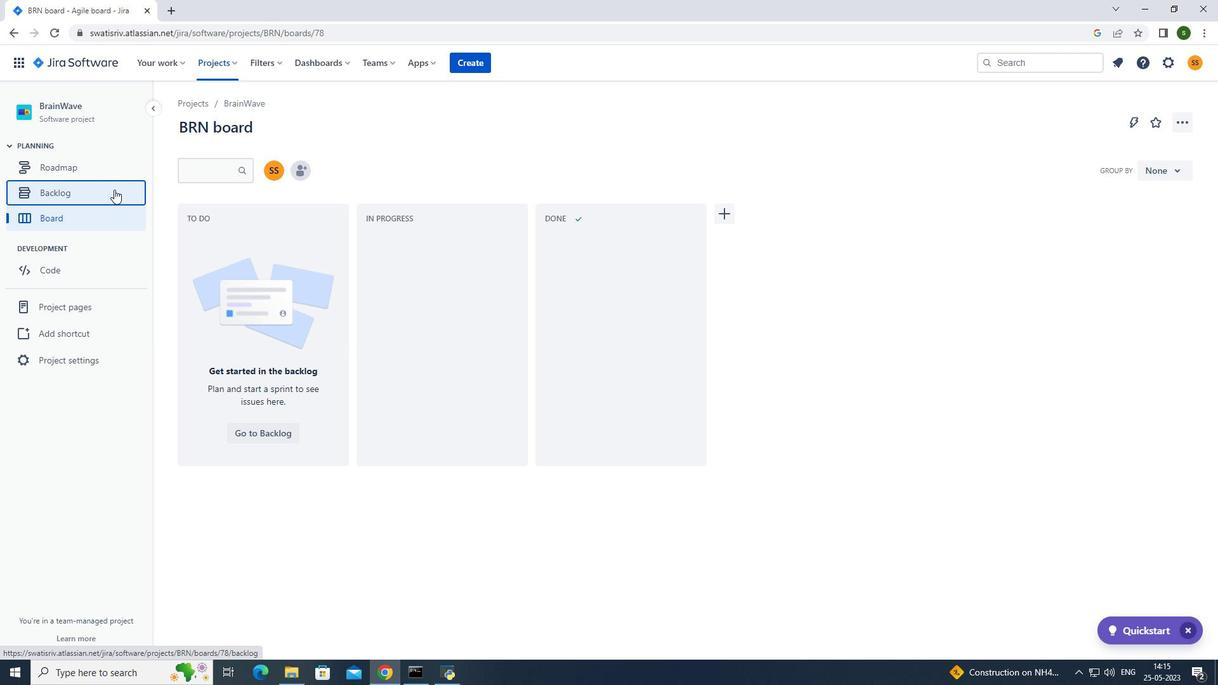 
Action: Mouse moved to (1157, 572)
Screenshot: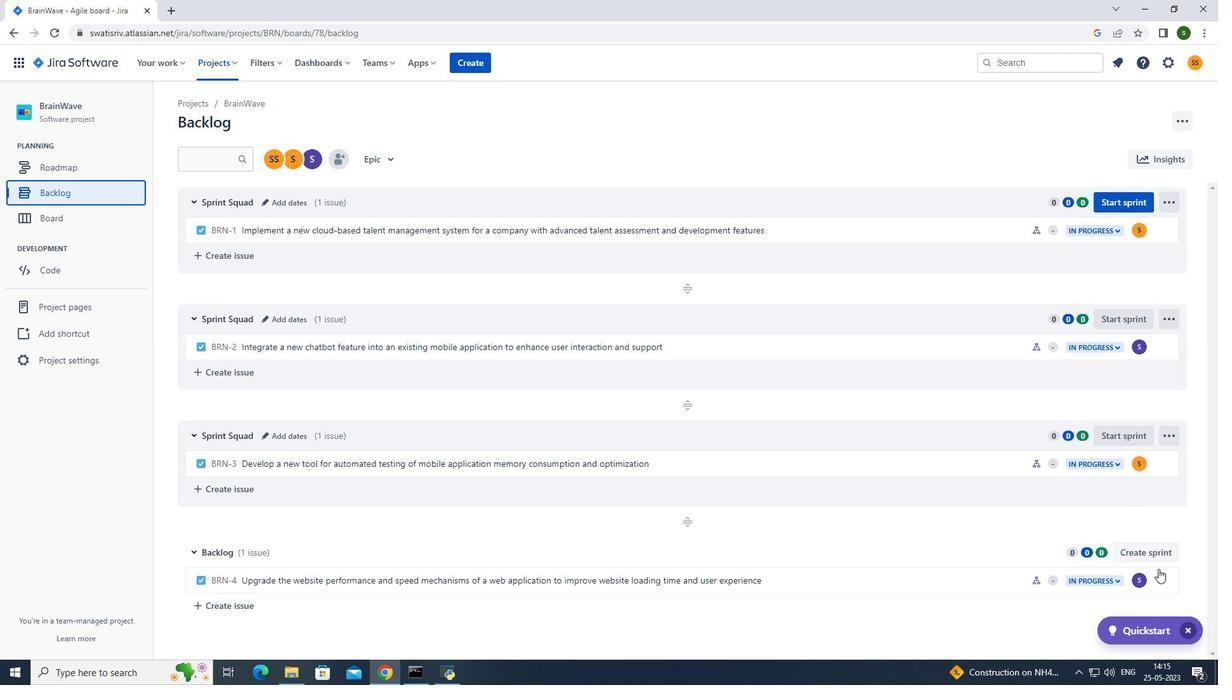 
Action: Mouse pressed left at (1157, 572)
Screenshot: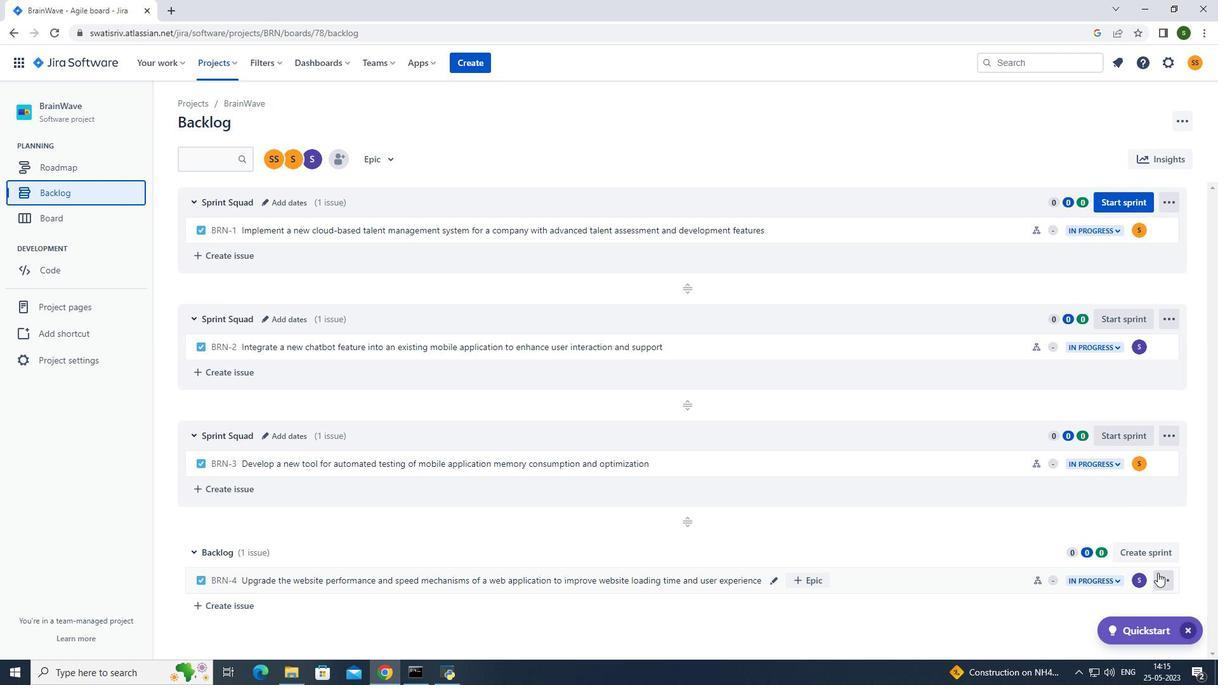 
Action: Mouse moved to (1126, 515)
Screenshot: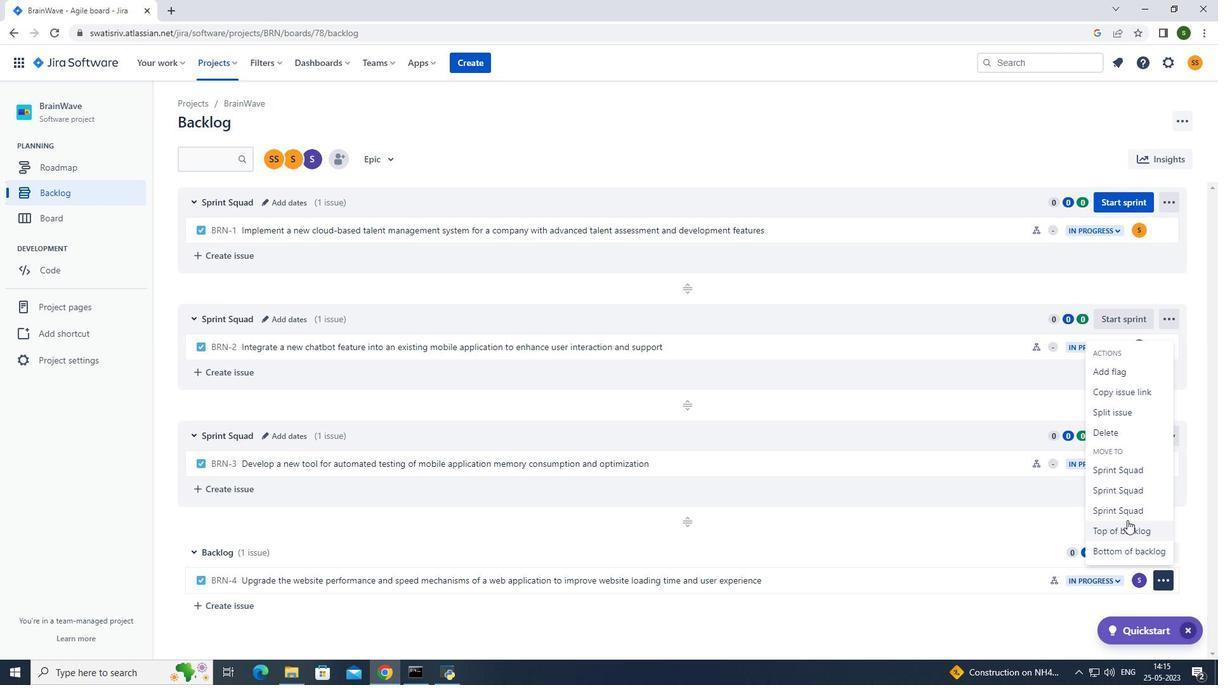
Action: Mouse pressed left at (1126, 515)
Screenshot: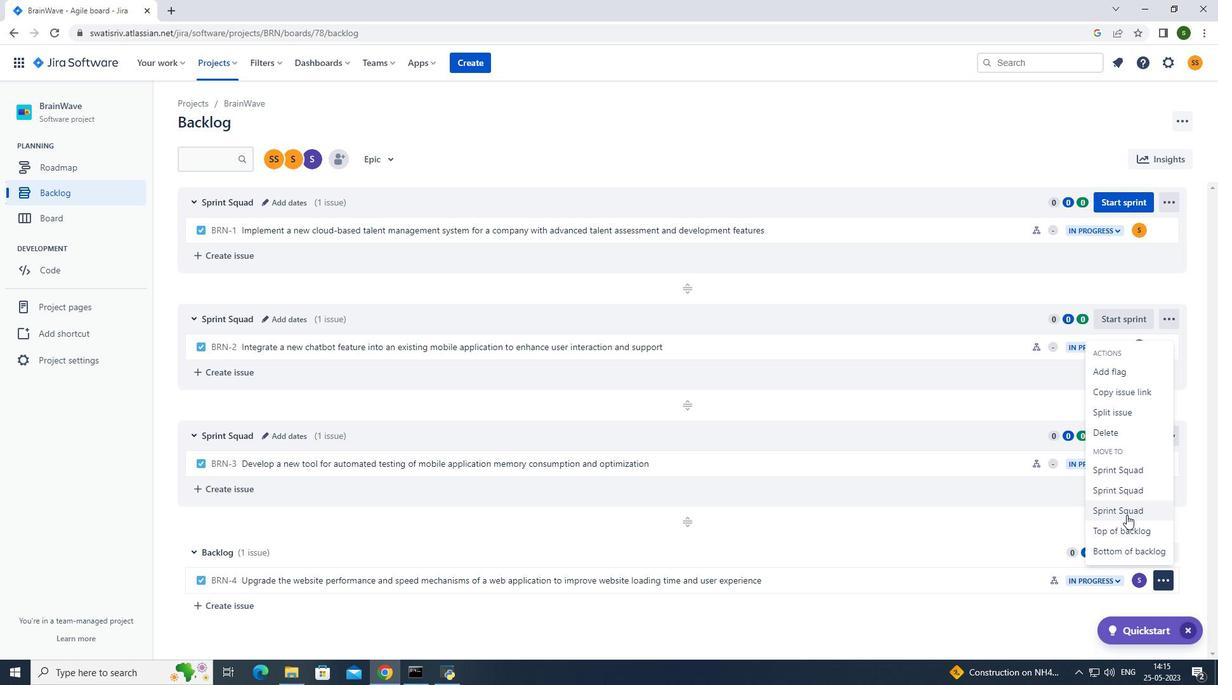 
Action: Mouse moved to (565, 157)
Screenshot: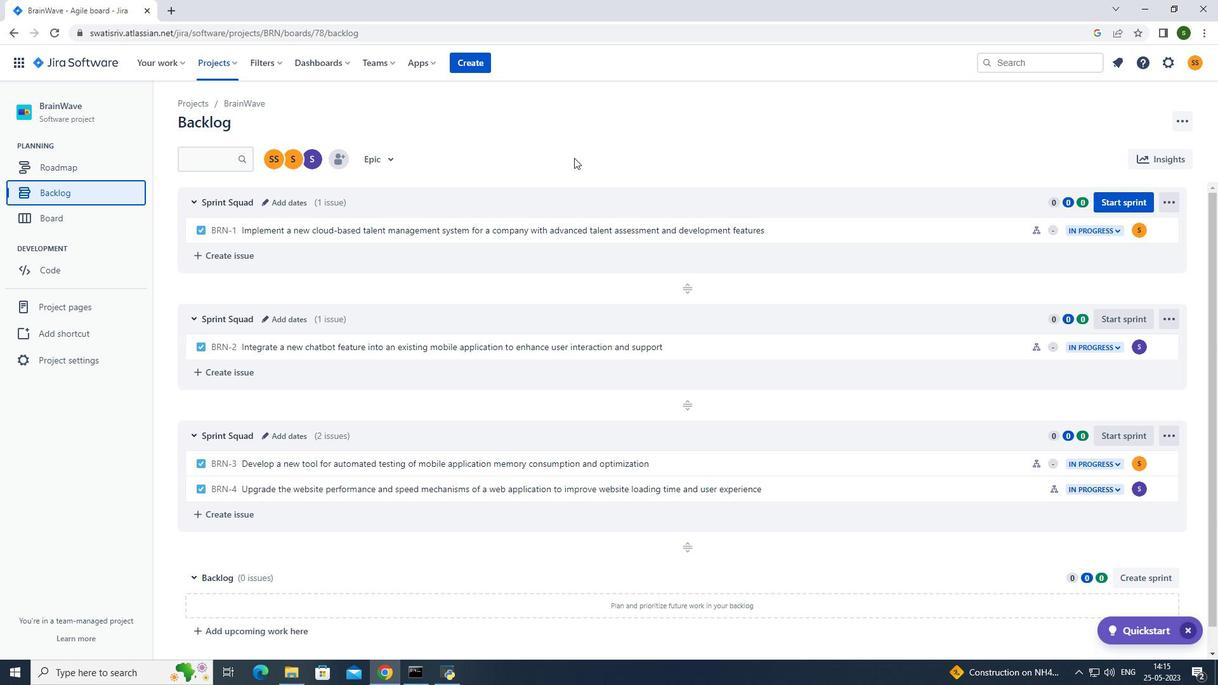 
